 Task: In the Page Airportss.pptxselect the entire text, and change the font case to  'lower case'and apply the design theme 'retrospect'and apply the transition crushand insert the  date and timewith color yellow
Action: Mouse moved to (20, 88)
Screenshot: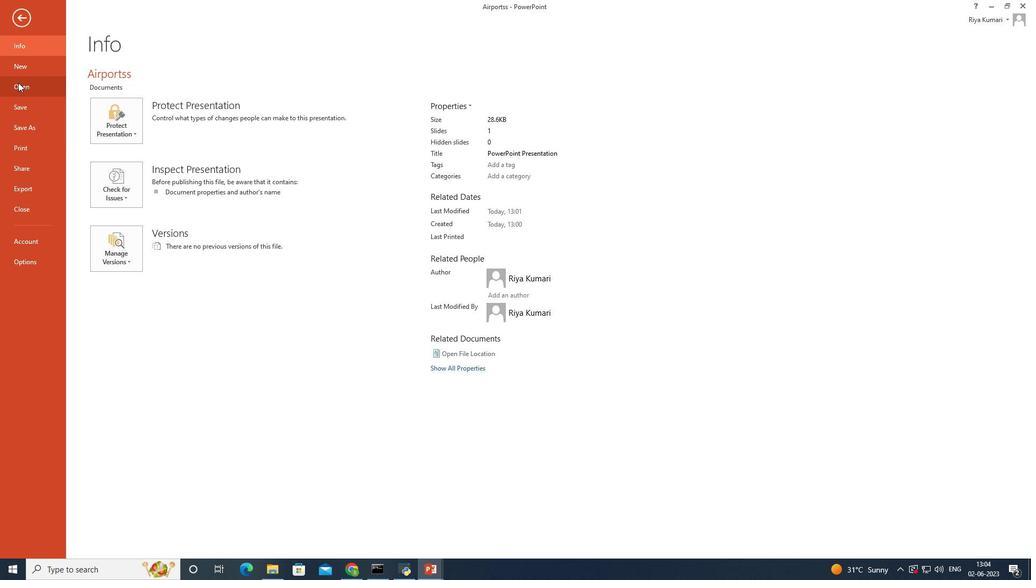 
Action: Mouse pressed left at (20, 88)
Screenshot: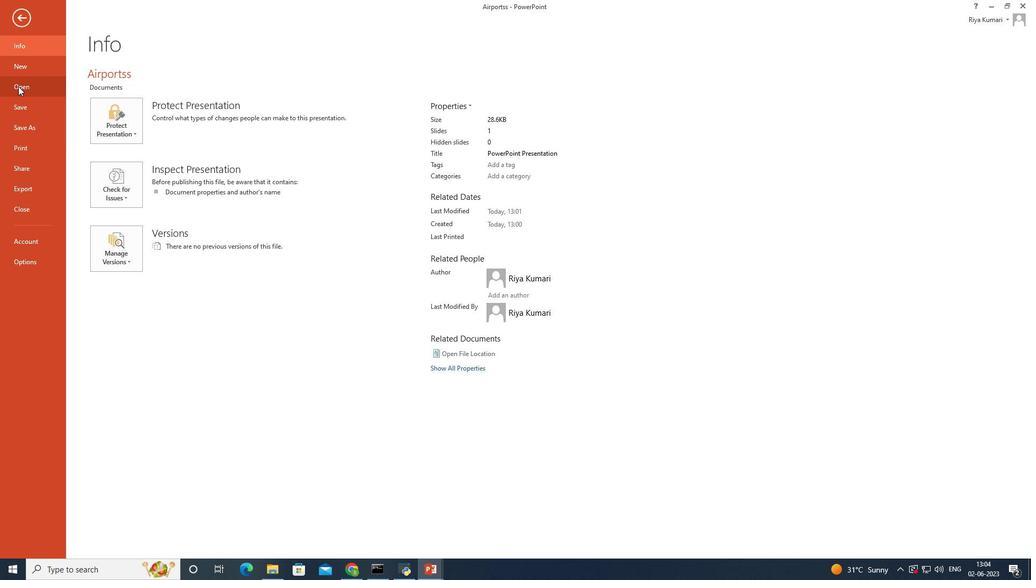 
Action: Mouse moved to (273, 111)
Screenshot: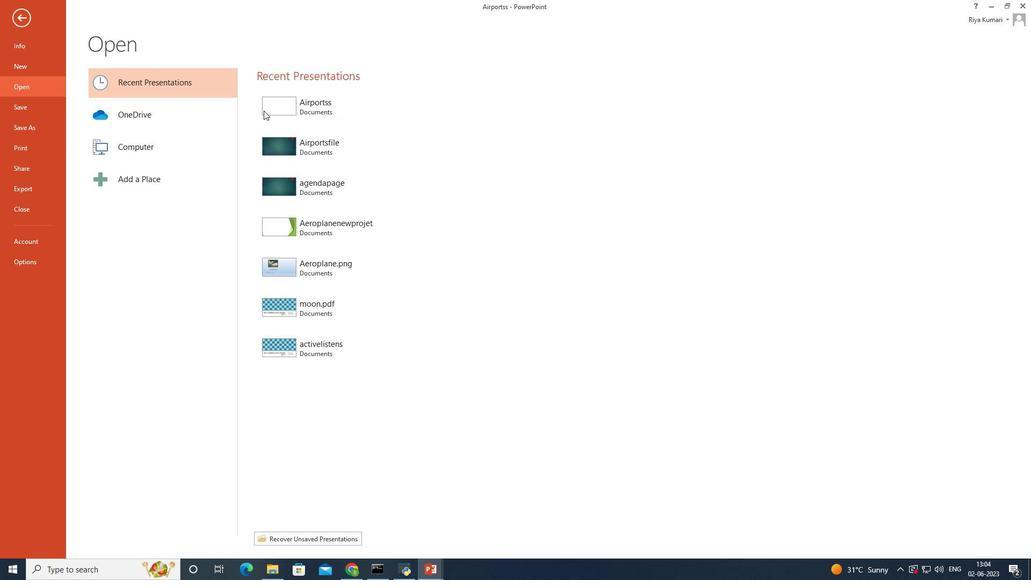 
Action: Mouse pressed left at (273, 111)
Screenshot: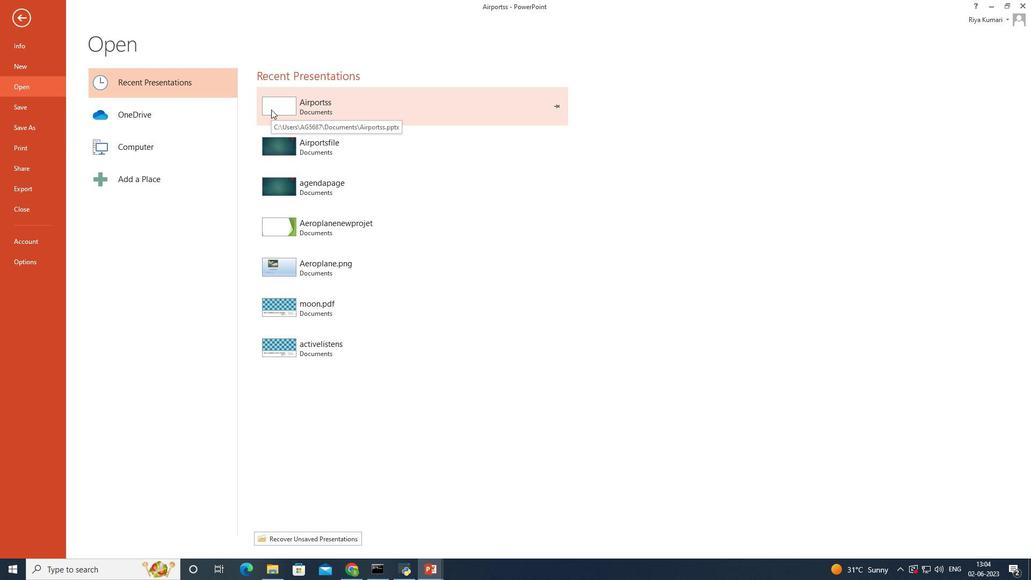 
Action: Mouse moved to (480, 353)
Screenshot: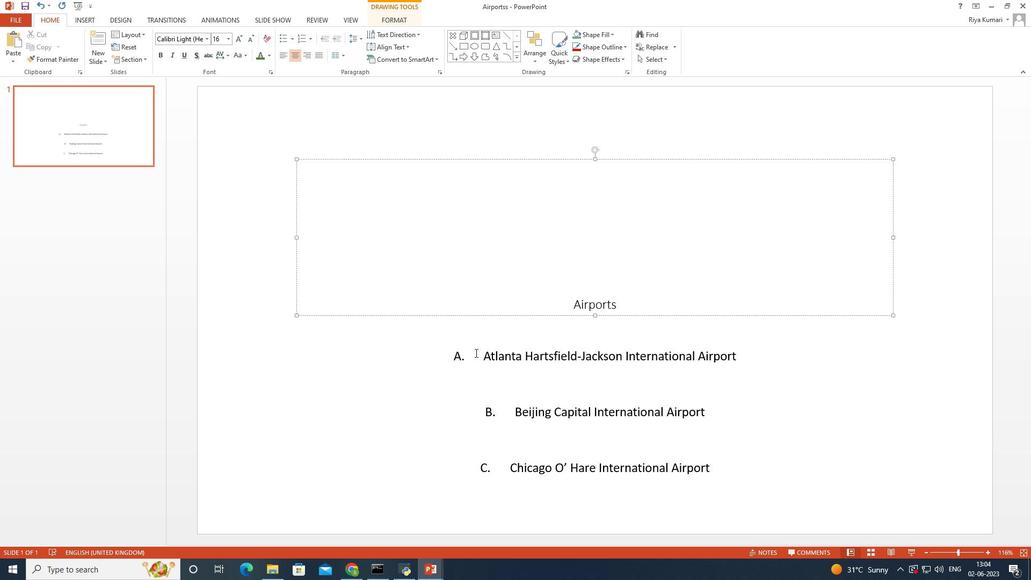
Action: Mouse pressed left at (480, 353)
Screenshot: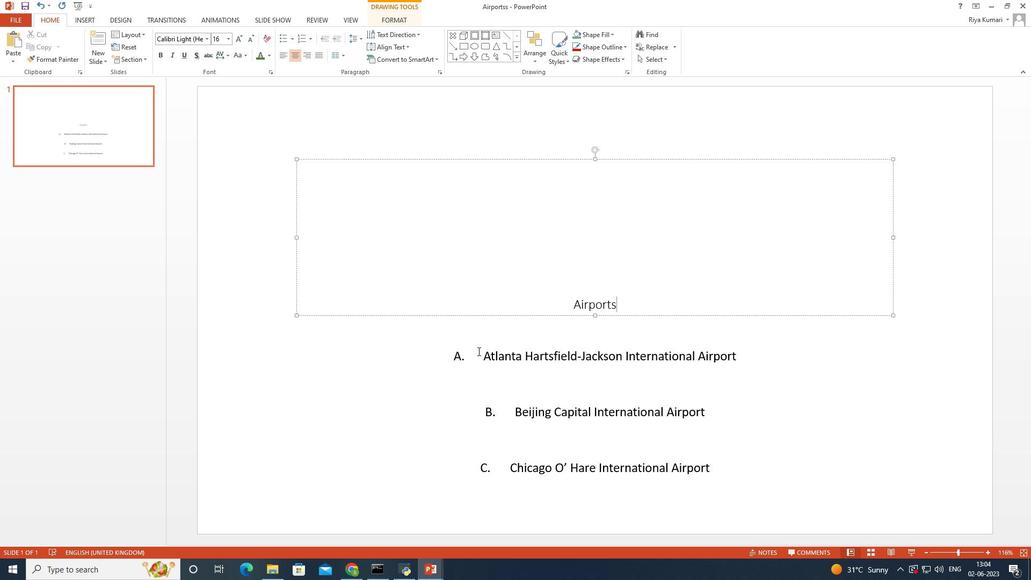 
Action: Mouse moved to (244, 59)
Screenshot: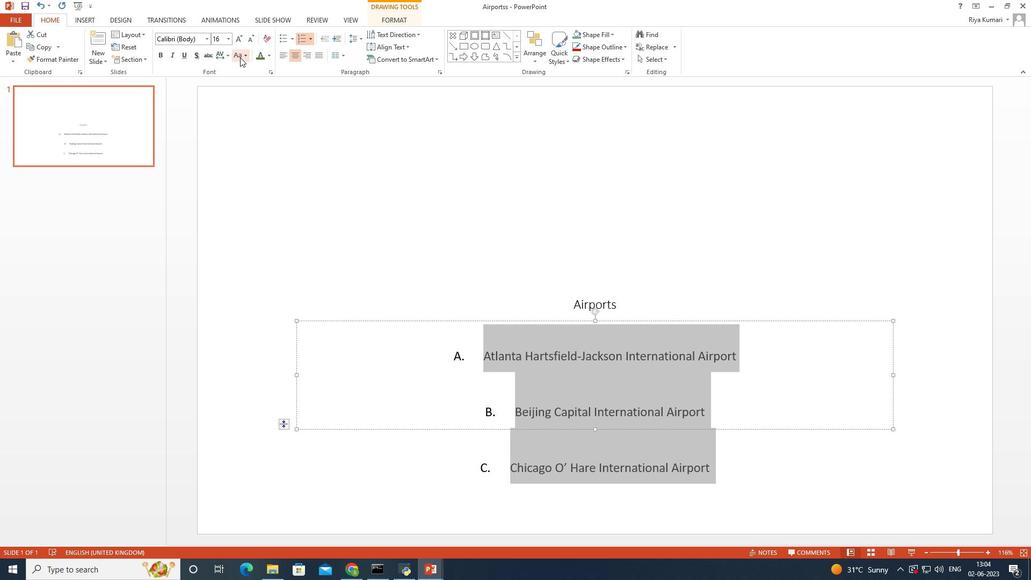 
Action: Mouse pressed left at (244, 59)
Screenshot: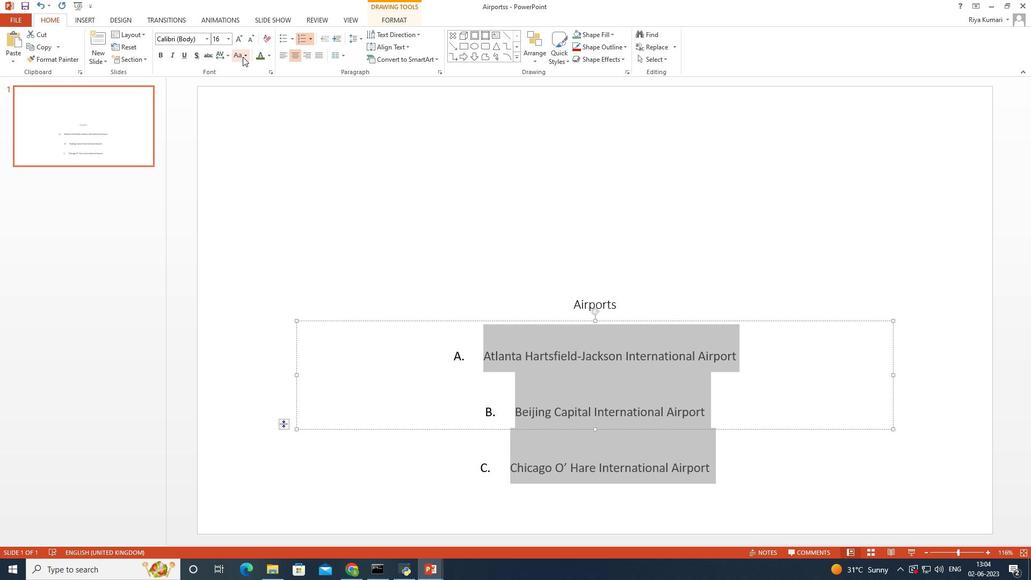 
Action: Mouse moved to (257, 86)
Screenshot: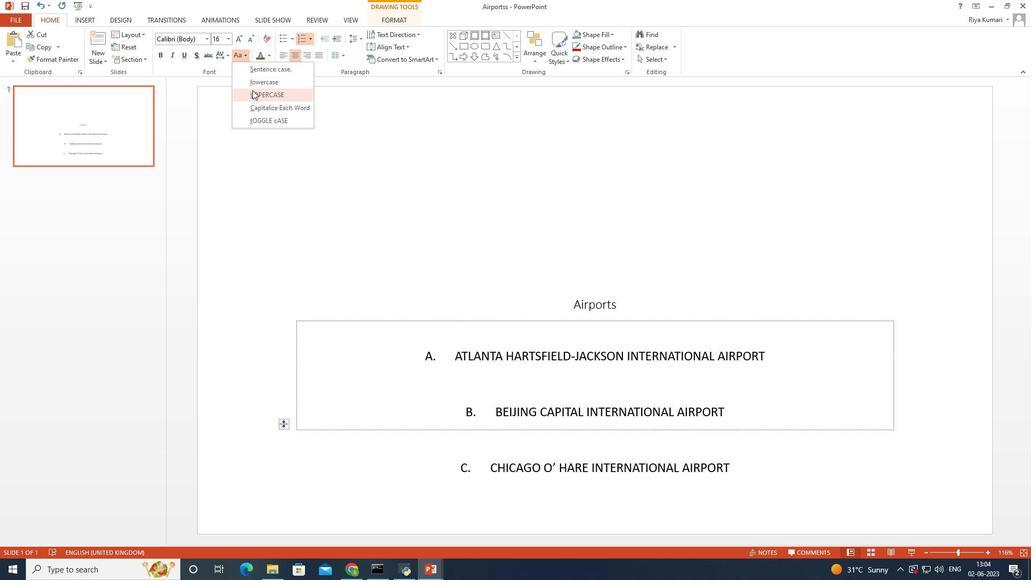 
Action: Mouse pressed left at (257, 86)
Screenshot: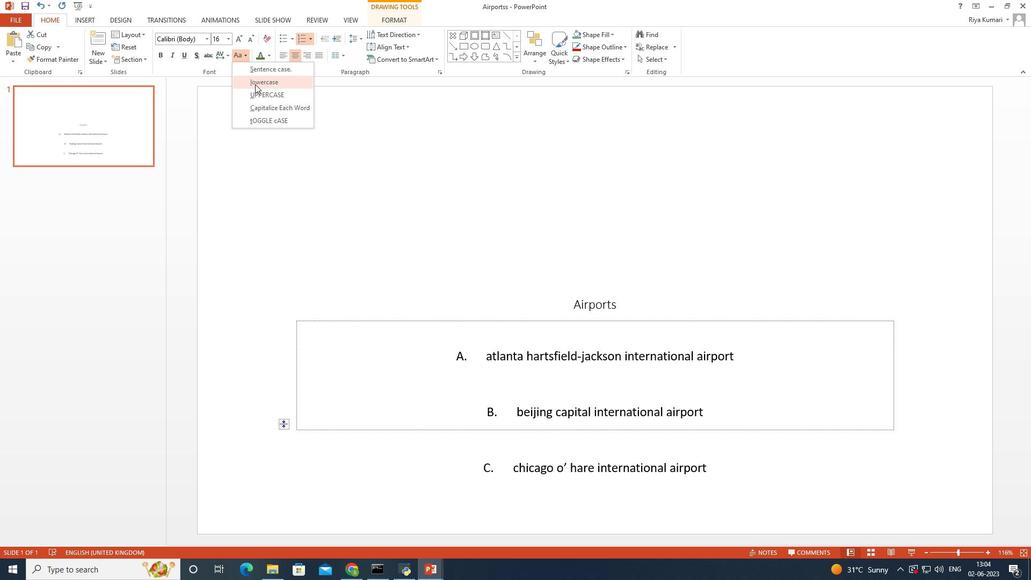 
Action: Mouse moved to (126, 21)
Screenshot: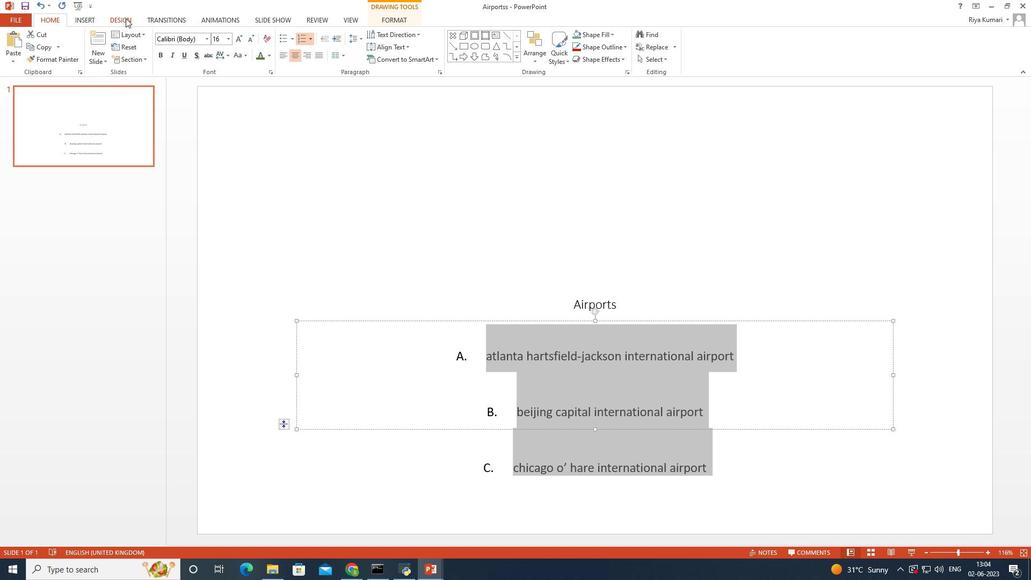 
Action: Mouse pressed left at (126, 21)
Screenshot: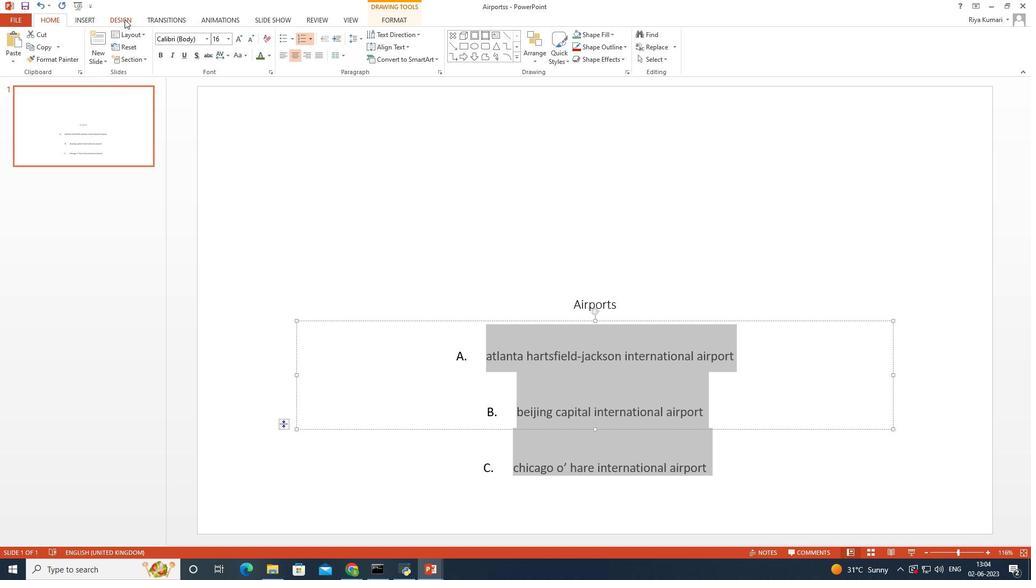 
Action: Mouse moved to (924, 58)
Screenshot: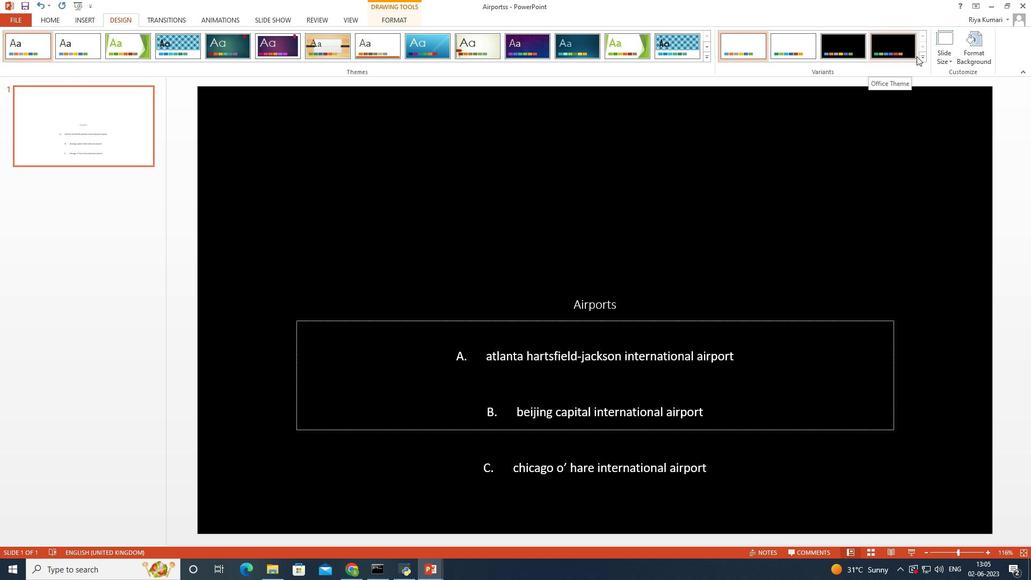 
Action: Mouse pressed left at (924, 58)
Screenshot: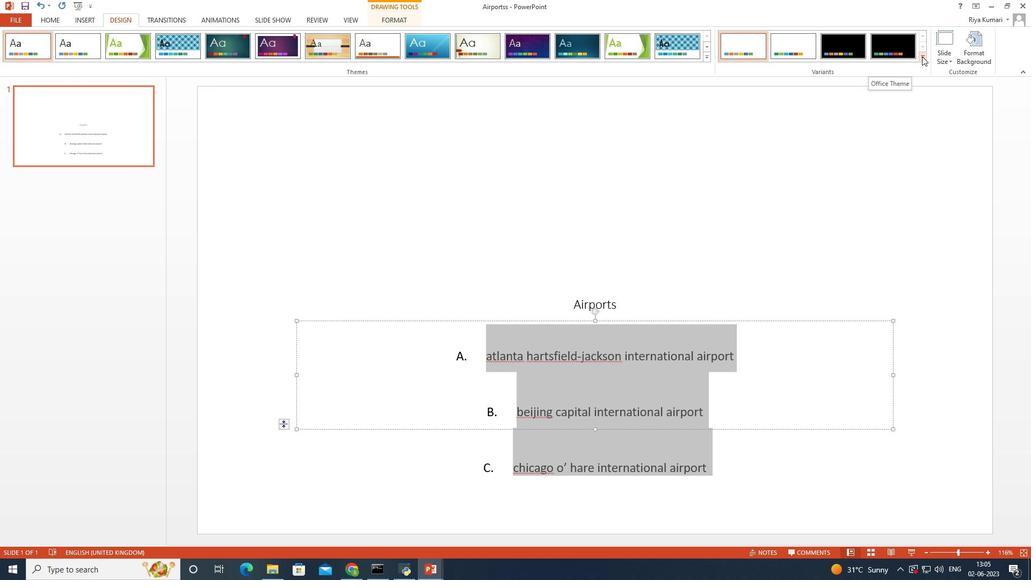 
Action: Mouse moved to (128, 54)
Screenshot: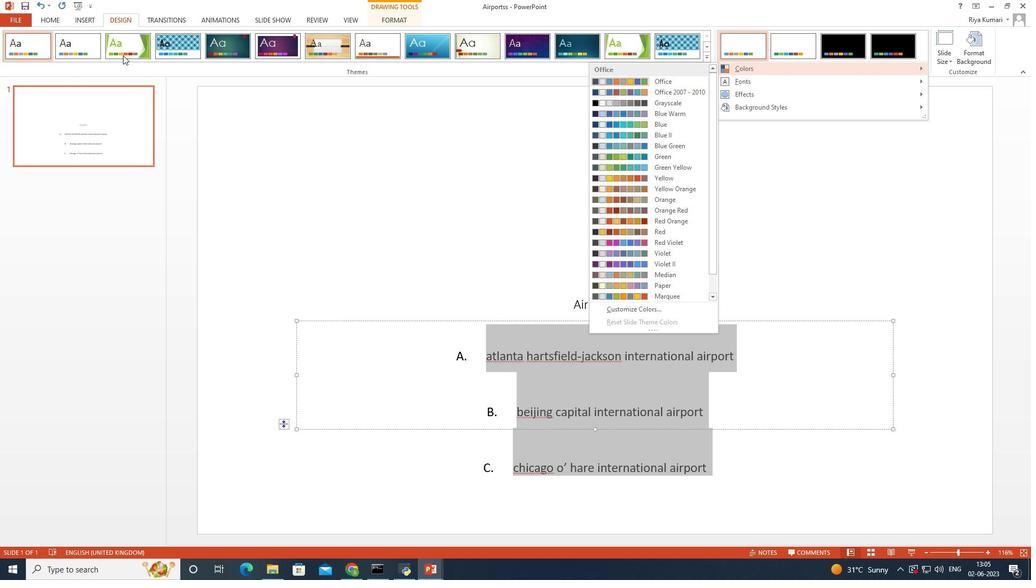 
Action: Mouse pressed left at (128, 54)
Screenshot: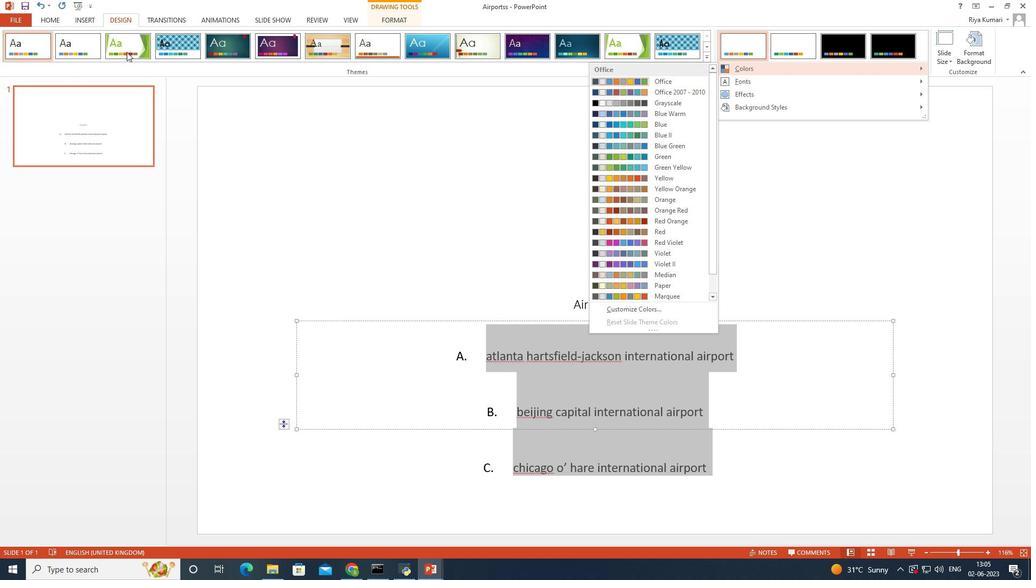 
Action: Mouse moved to (925, 57)
Screenshot: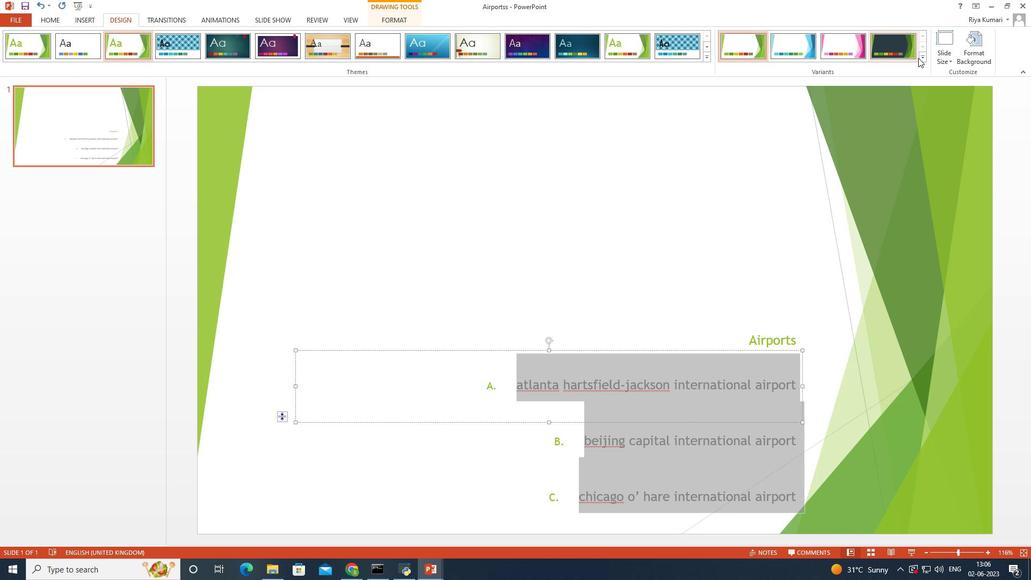 
Action: Mouse pressed left at (925, 57)
Screenshot: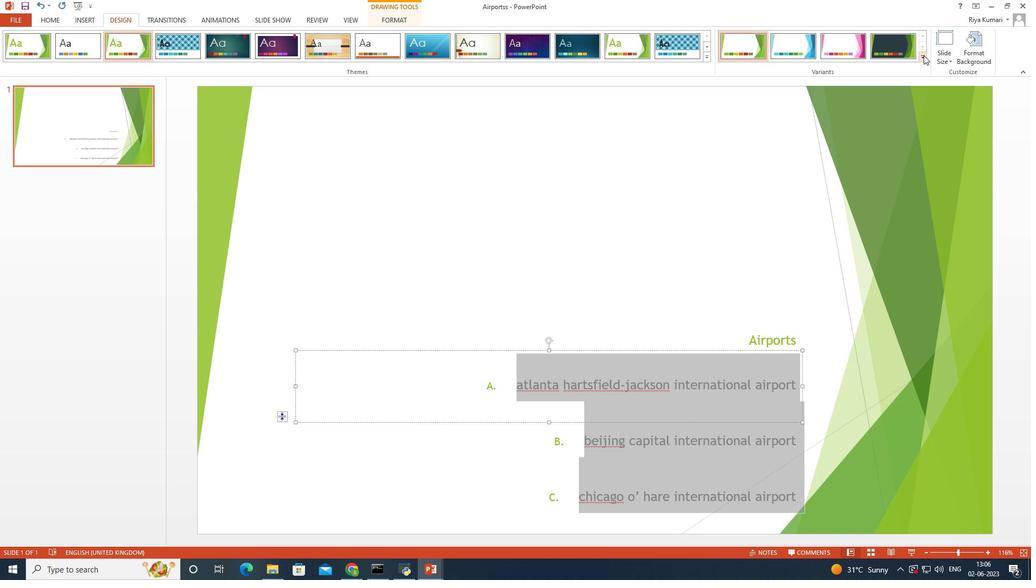 
Action: Mouse moved to (681, 130)
Screenshot: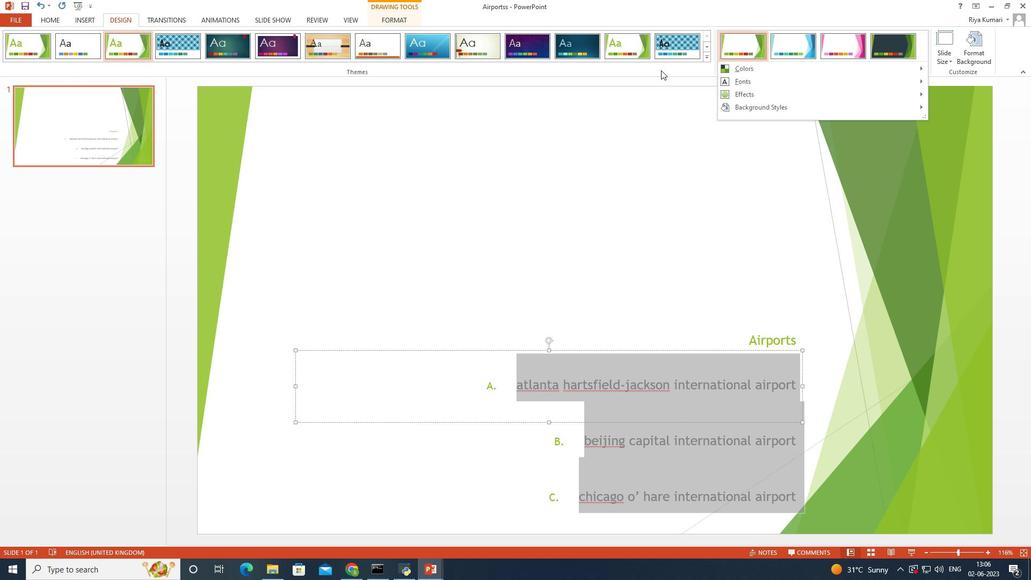 
Action: Mouse pressed left at (681, 130)
Screenshot: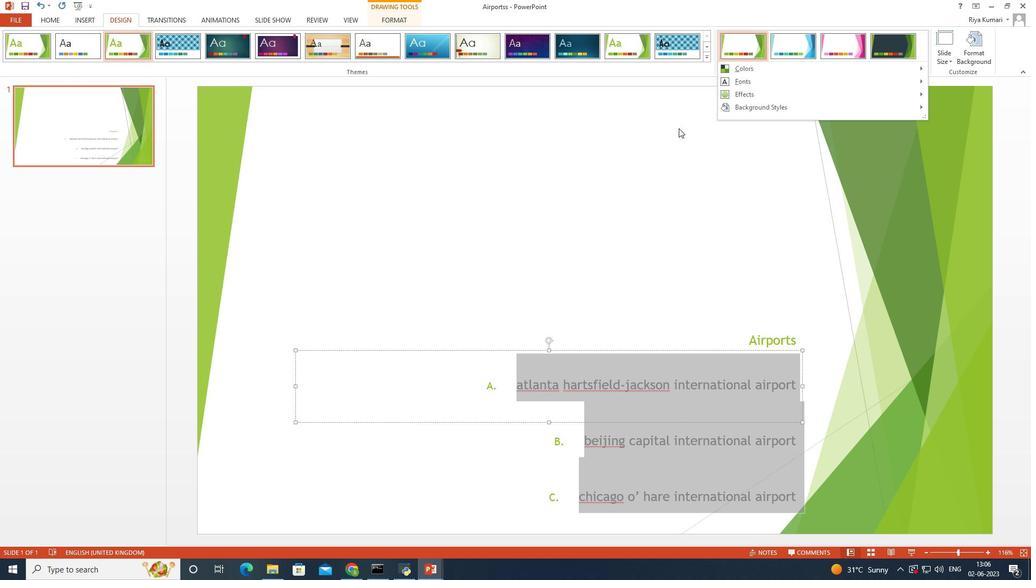 
Action: Mouse moved to (389, 55)
Screenshot: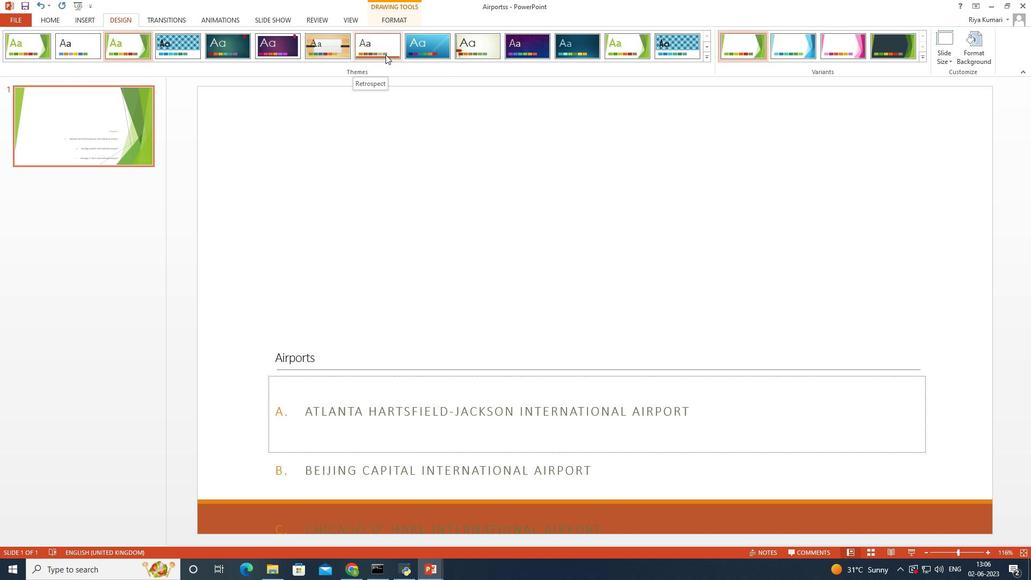 
Action: Mouse pressed left at (389, 55)
Screenshot: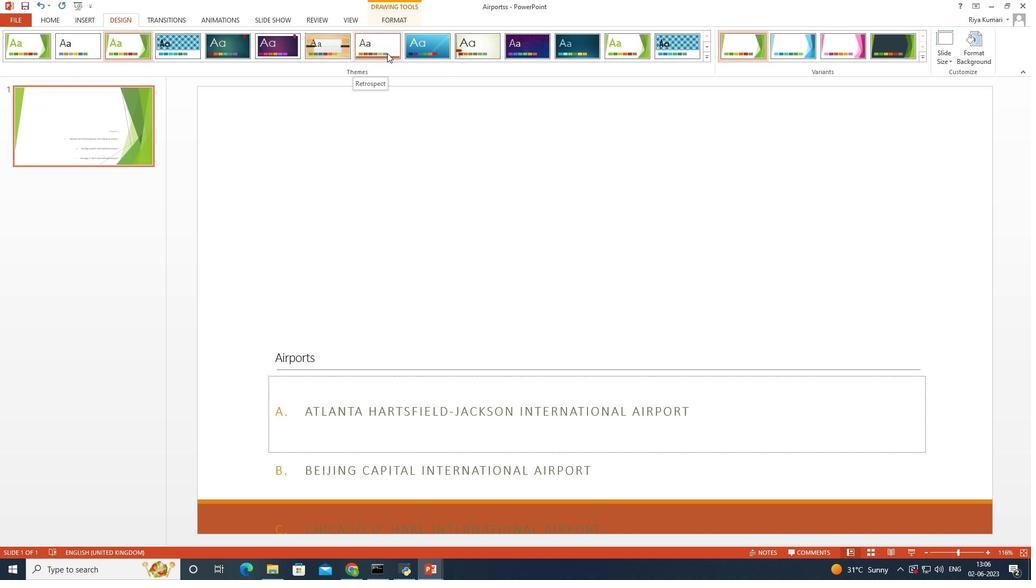 
Action: Mouse moved to (174, 18)
Screenshot: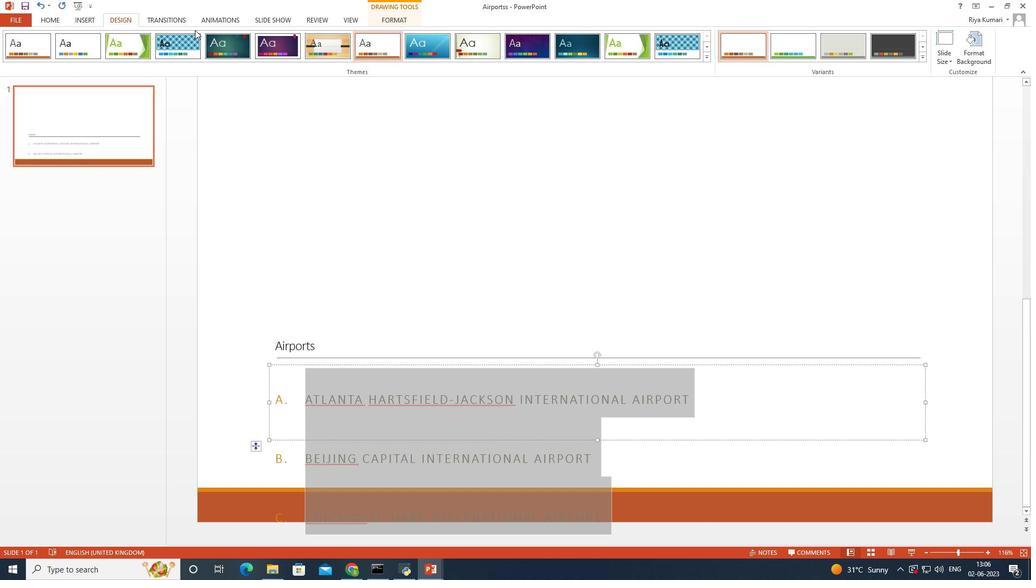 
Action: Mouse pressed left at (174, 18)
Screenshot: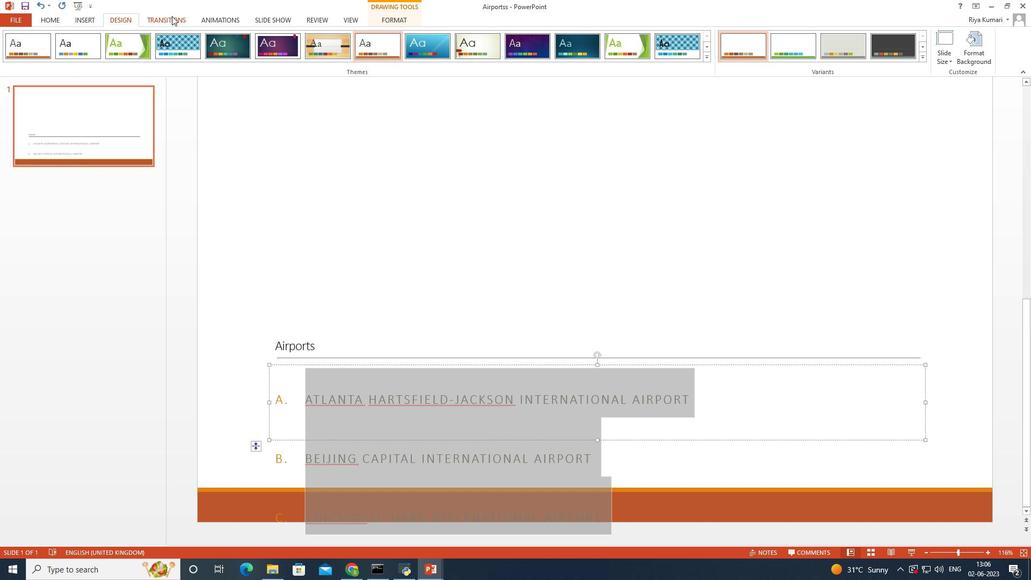 
Action: Mouse moved to (788, 59)
Screenshot: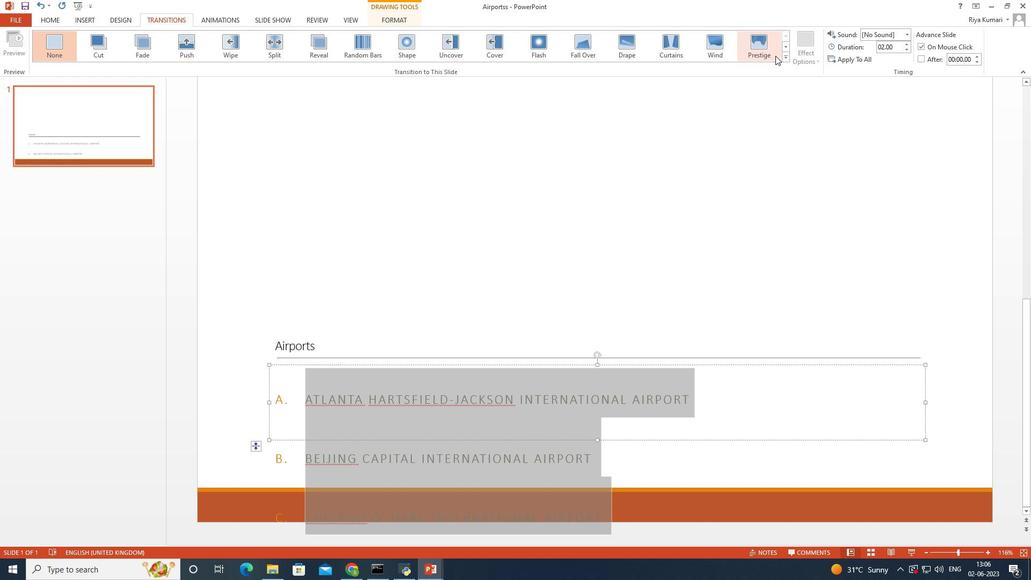 
Action: Mouse pressed left at (788, 59)
Screenshot: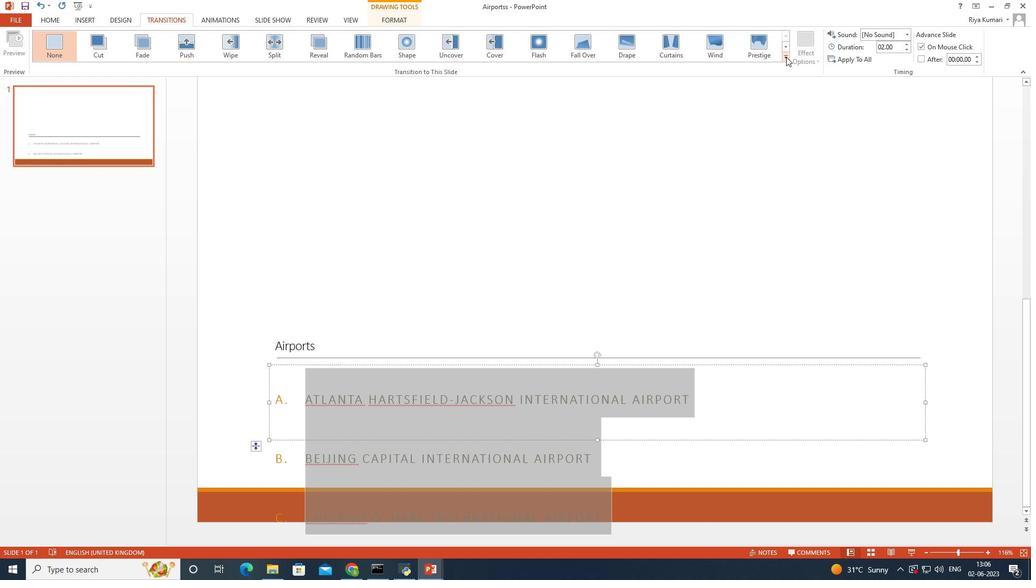 
Action: Mouse moved to (329, 105)
Screenshot: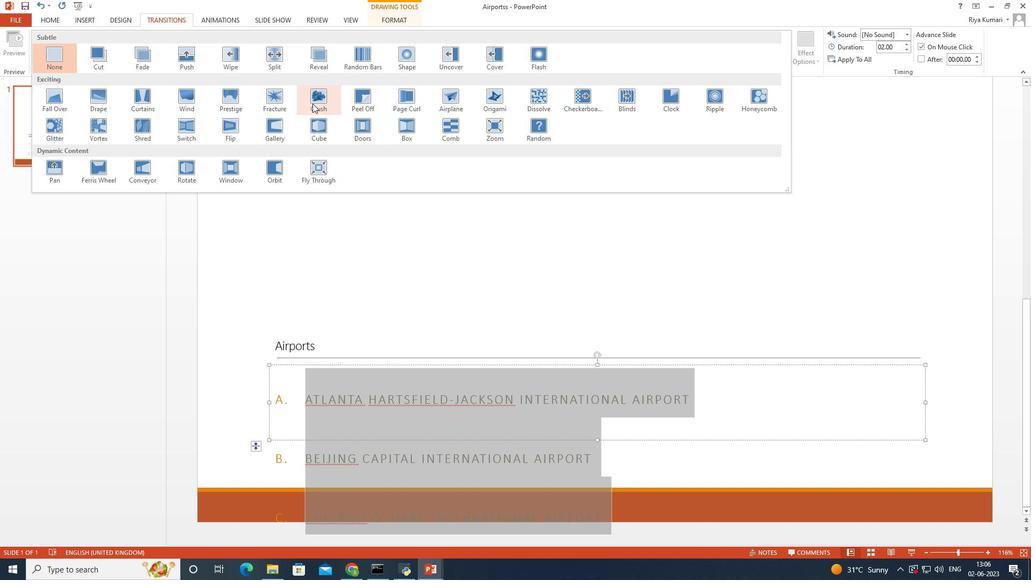 
Action: Mouse pressed left at (329, 105)
Screenshot: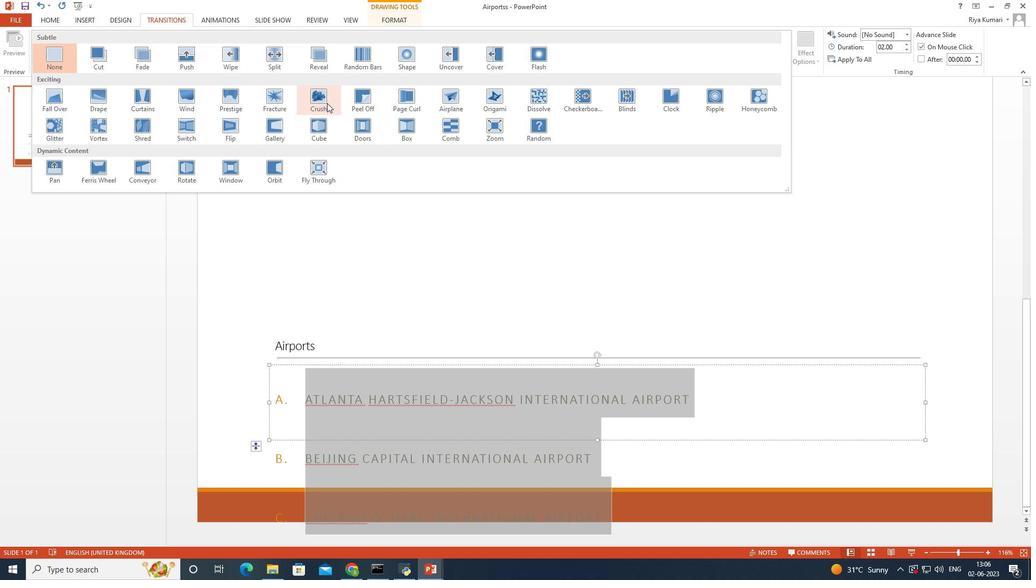 
Action: Mouse moved to (44, 22)
Screenshot: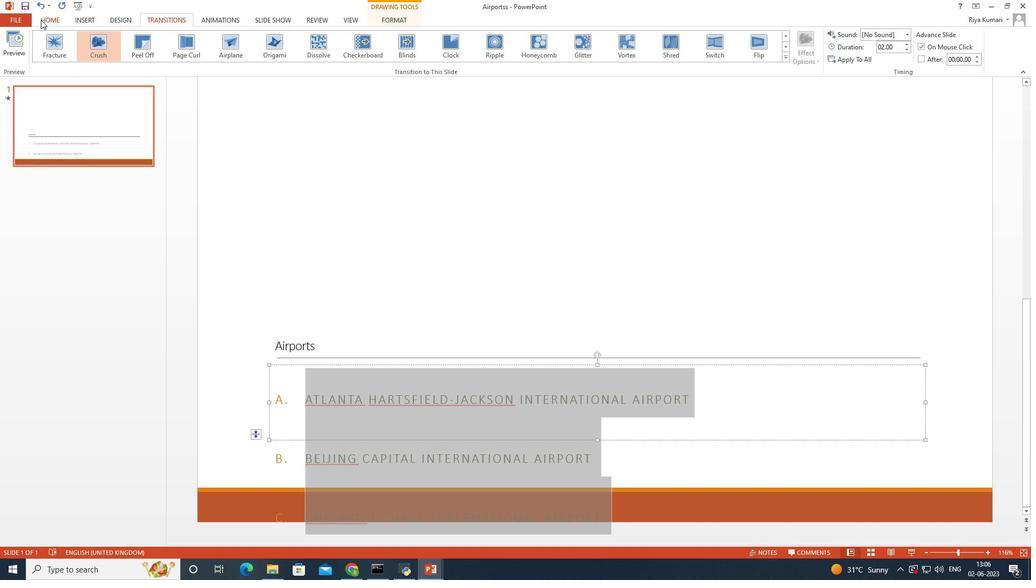 
Action: Mouse pressed left at (44, 22)
Screenshot: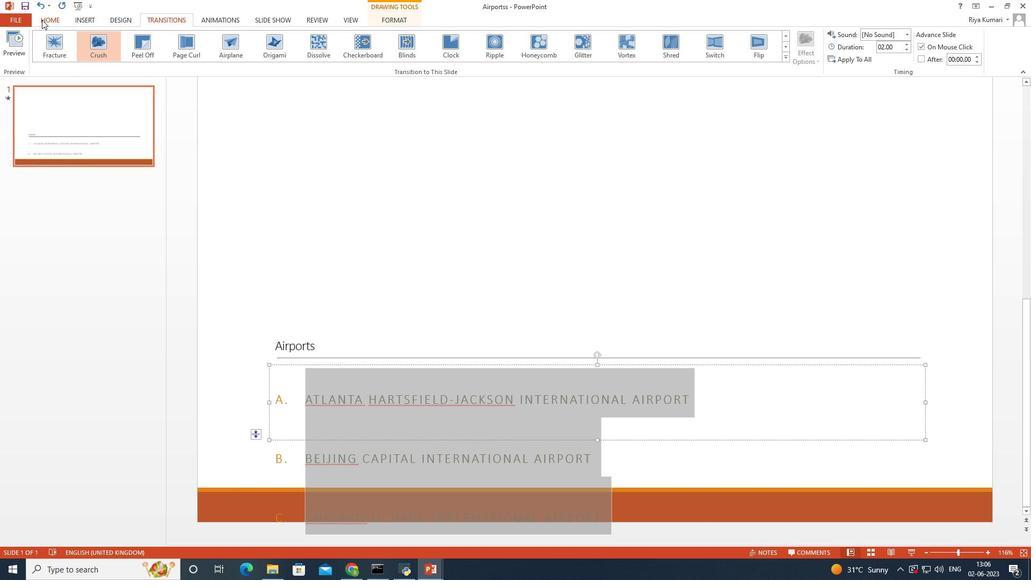
Action: Mouse moved to (76, 20)
Screenshot: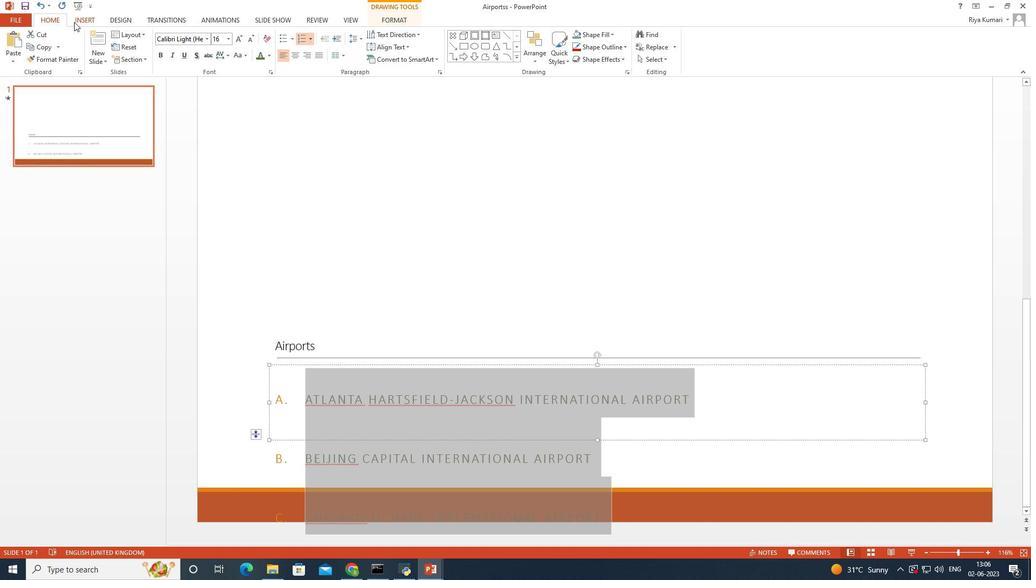 
Action: Mouse pressed left at (76, 20)
Screenshot: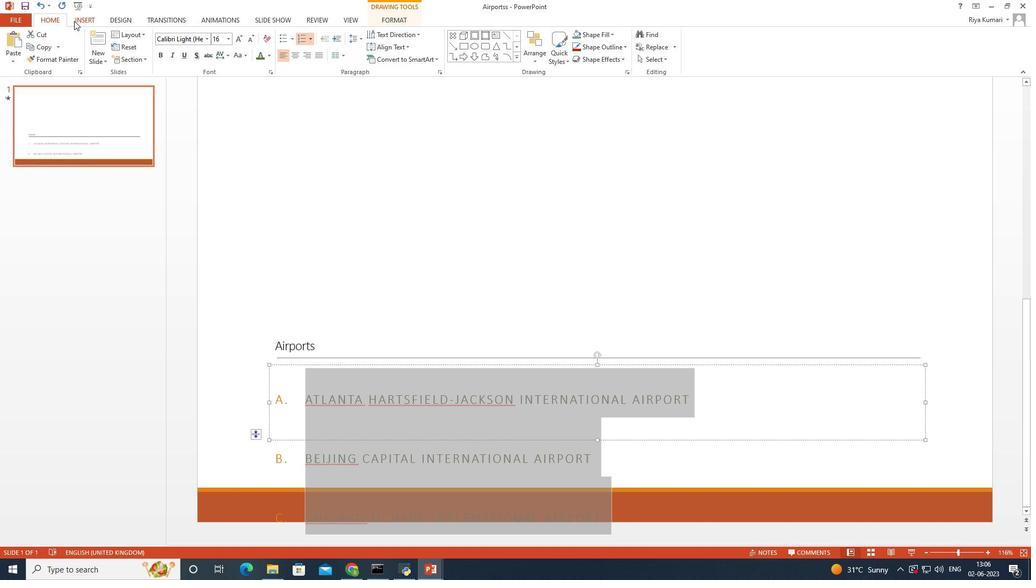 
Action: Mouse moved to (457, 40)
Screenshot: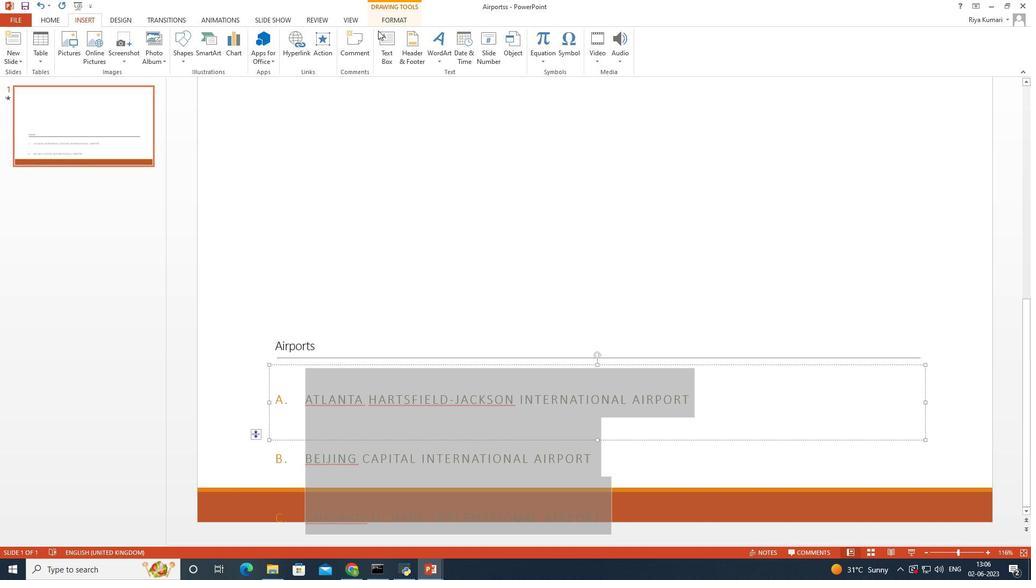 
Action: Mouse pressed left at (457, 40)
Screenshot: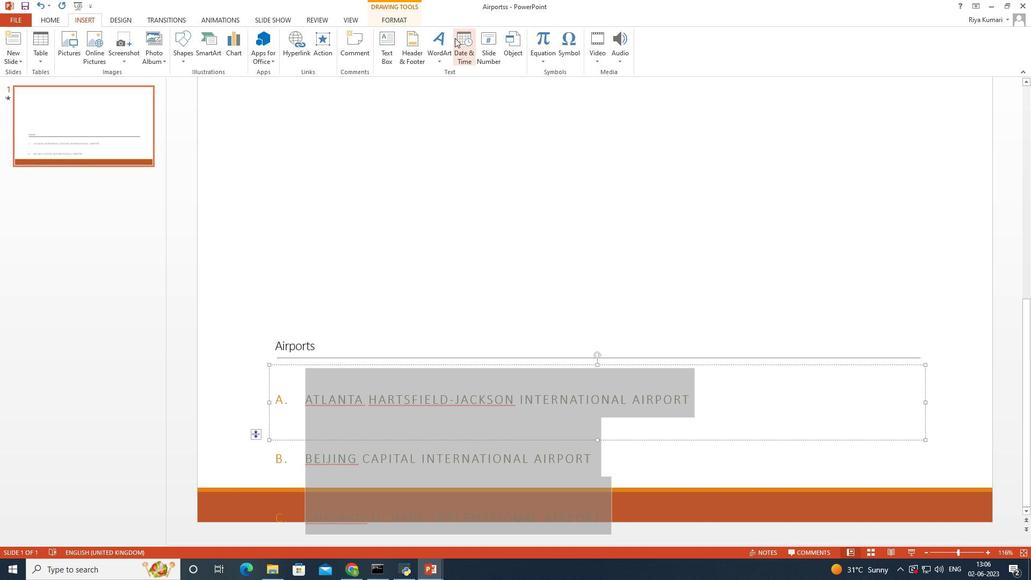 
Action: Mouse moved to (435, 244)
Screenshot: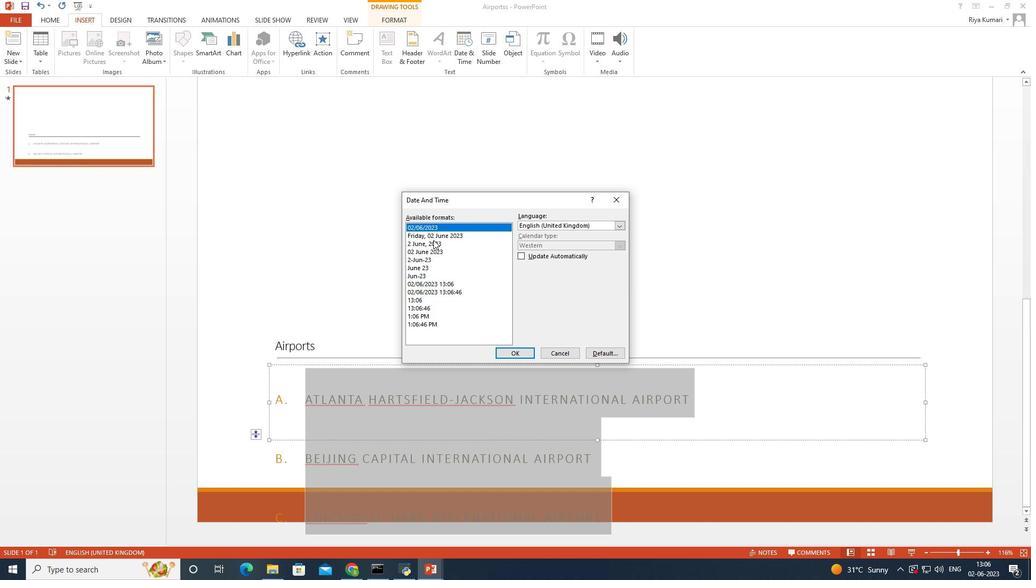 
Action: Mouse pressed left at (435, 244)
Screenshot: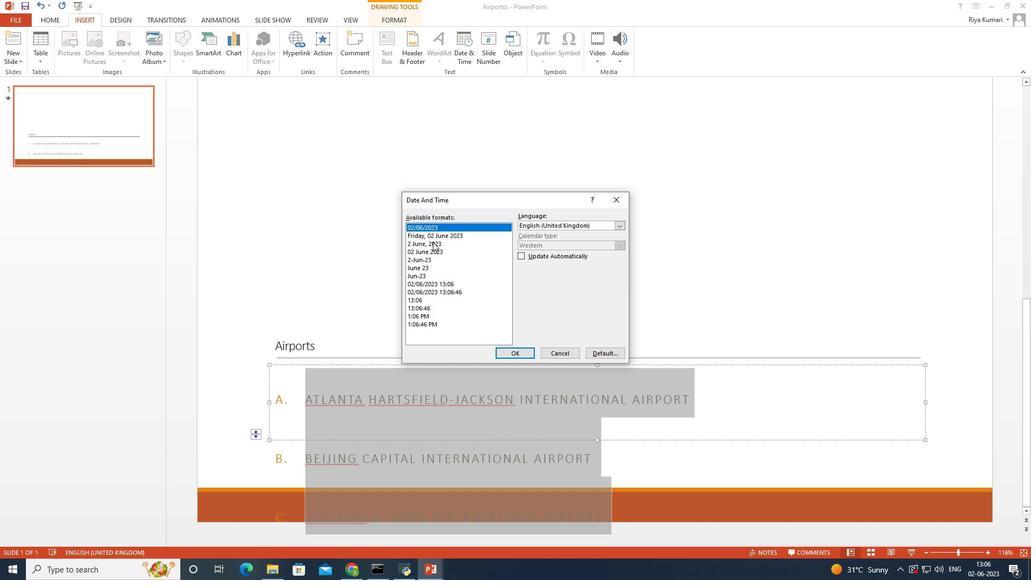 
Action: Mouse moved to (418, 301)
Screenshot: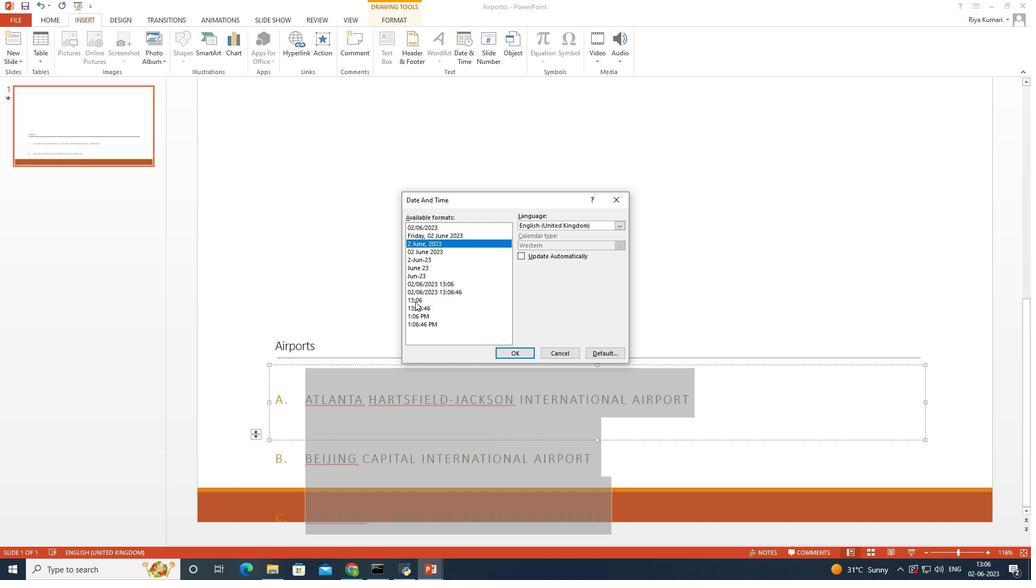 
Action: Mouse pressed left at (418, 301)
Screenshot: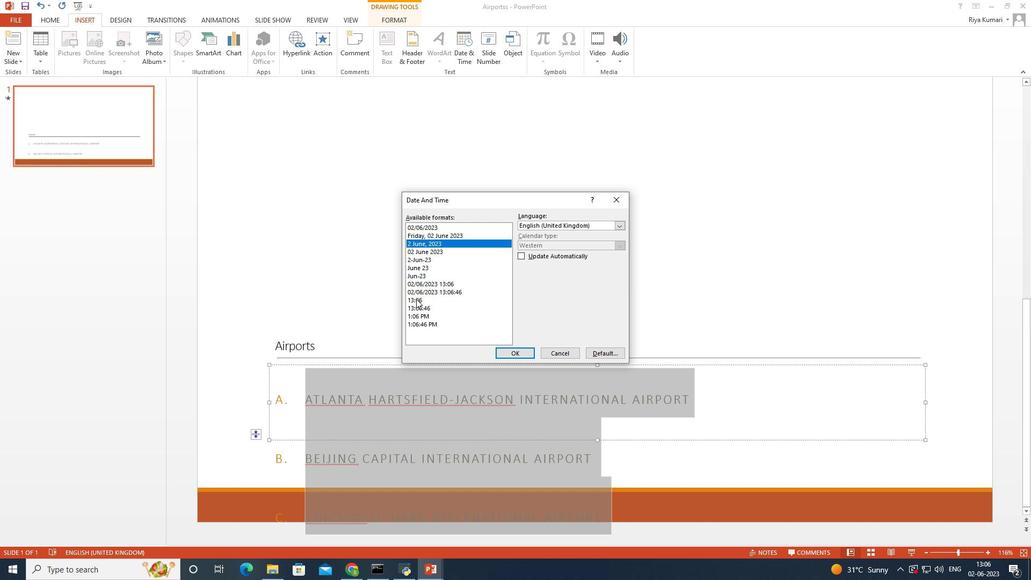 
Action: Mouse moved to (427, 245)
Screenshot: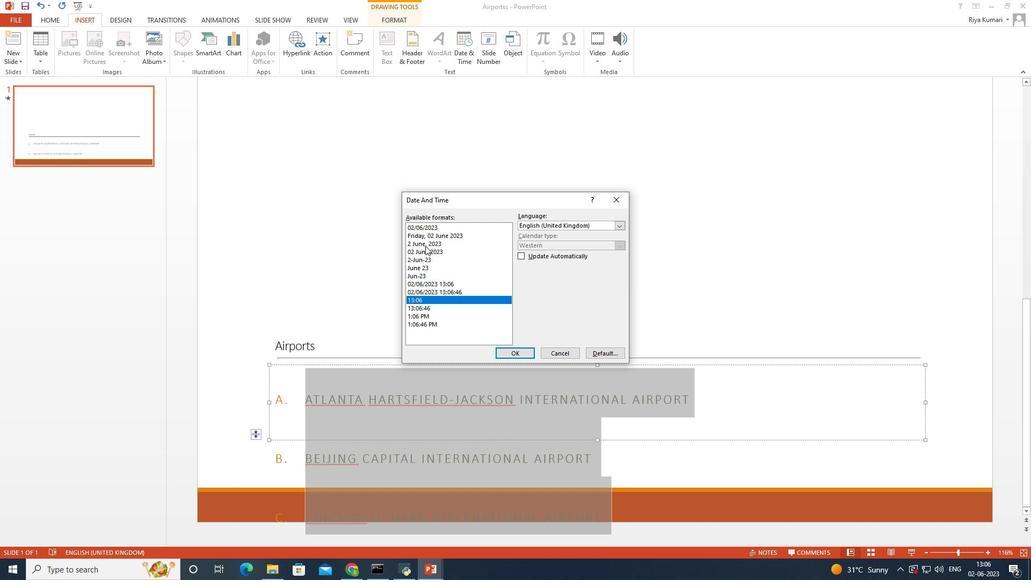 
Action: Mouse pressed left at (427, 245)
Screenshot: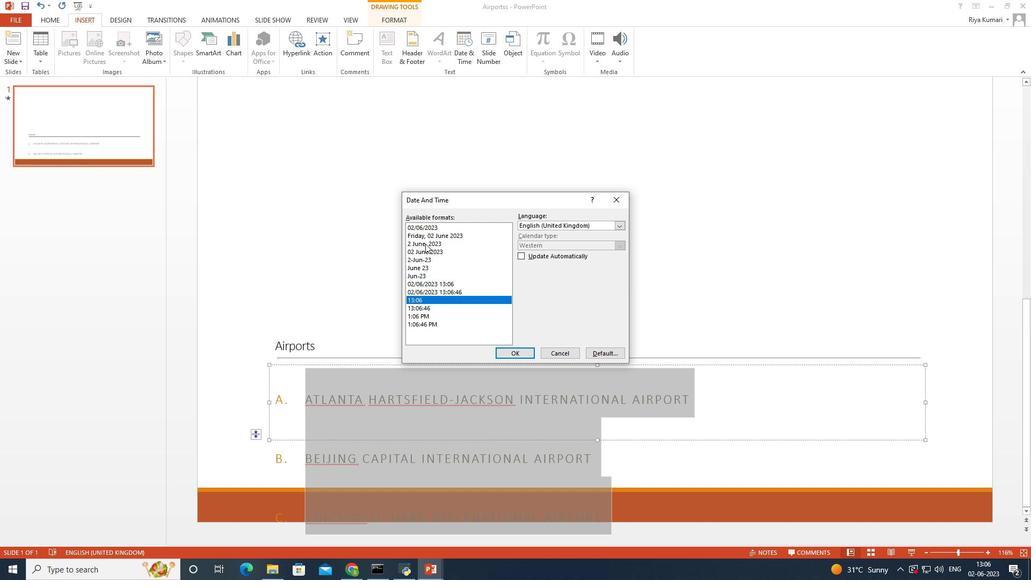 
Action: Mouse moved to (510, 350)
Screenshot: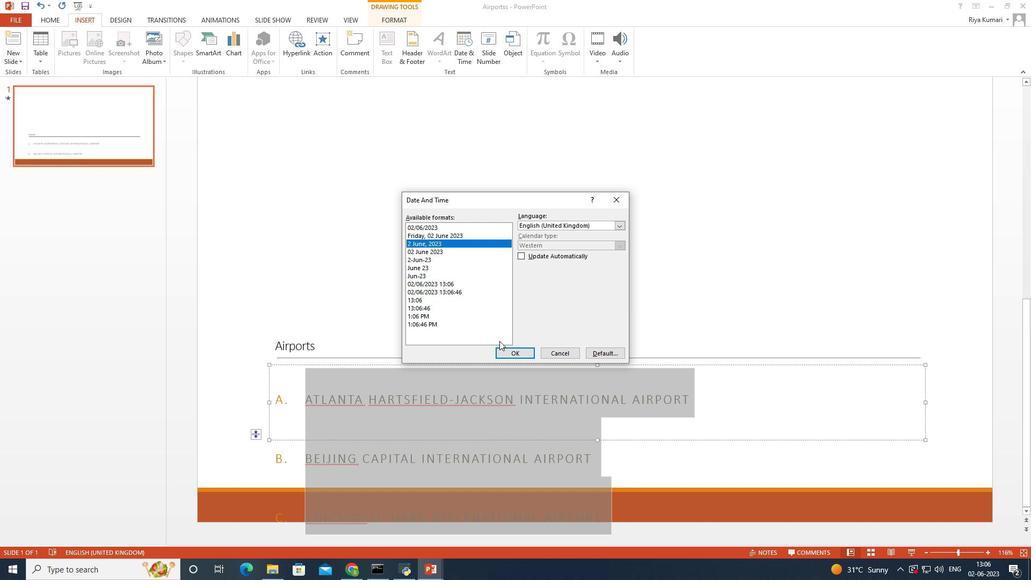 
Action: Mouse pressed left at (510, 350)
Screenshot: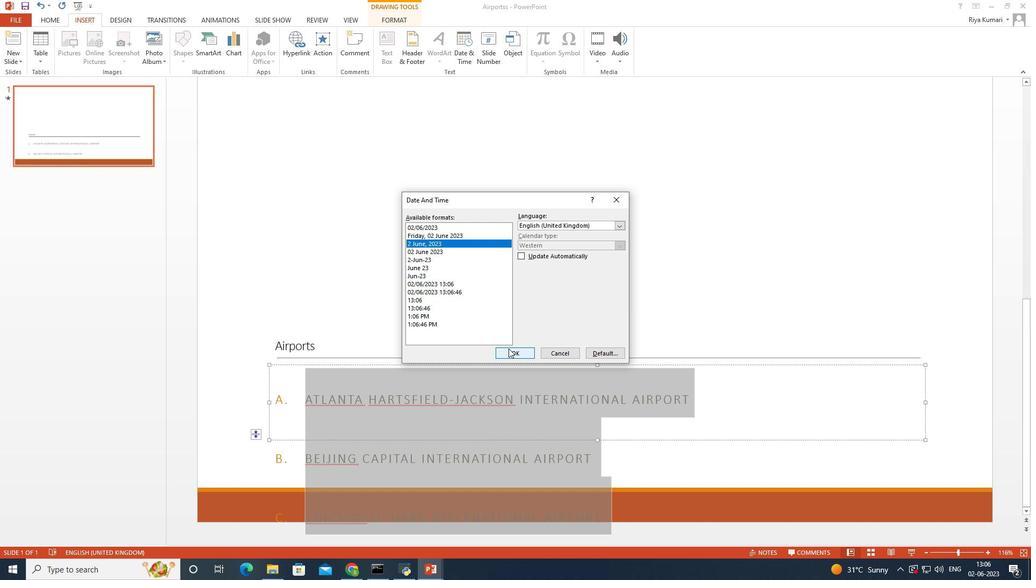 
Action: Mouse moved to (471, 58)
Screenshot: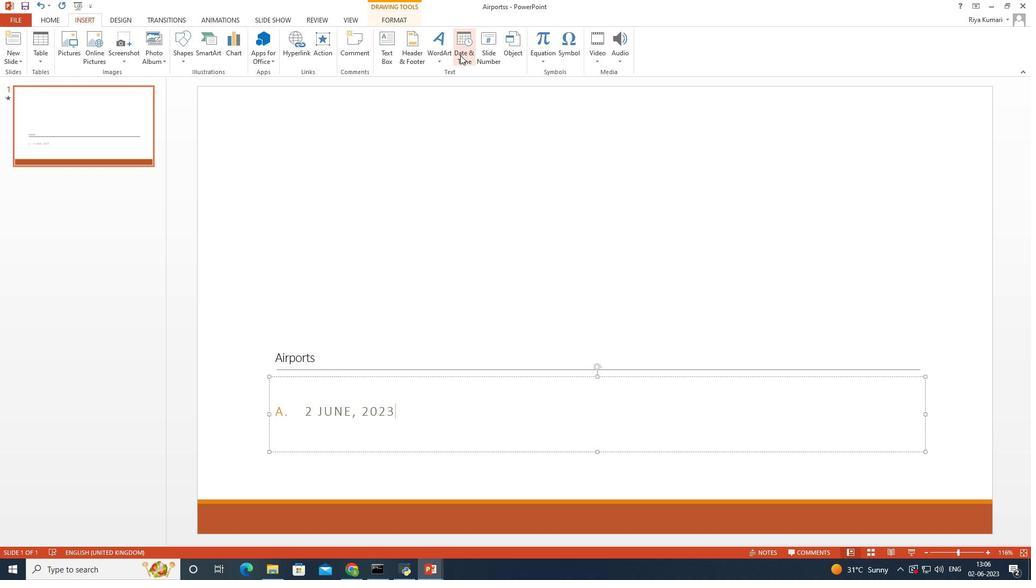 
Action: Mouse pressed left at (471, 58)
Screenshot: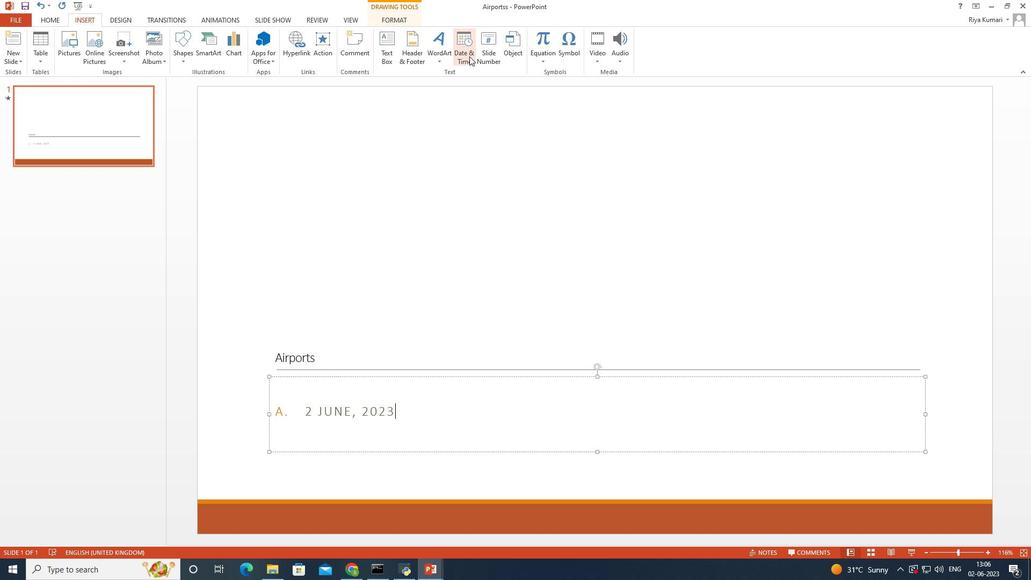 
Action: Mouse moved to (420, 302)
Screenshot: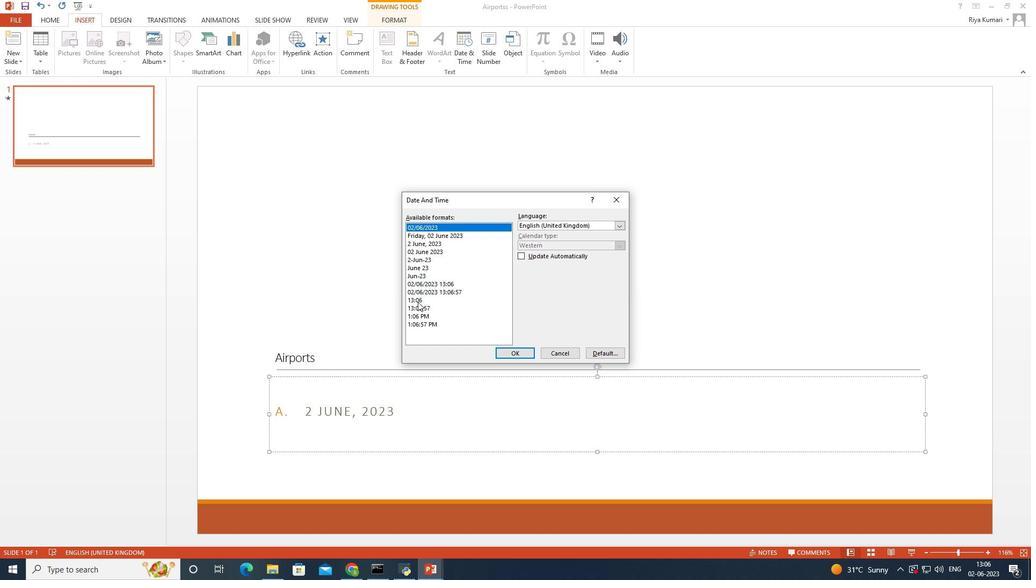 
Action: Mouse pressed left at (420, 302)
Screenshot: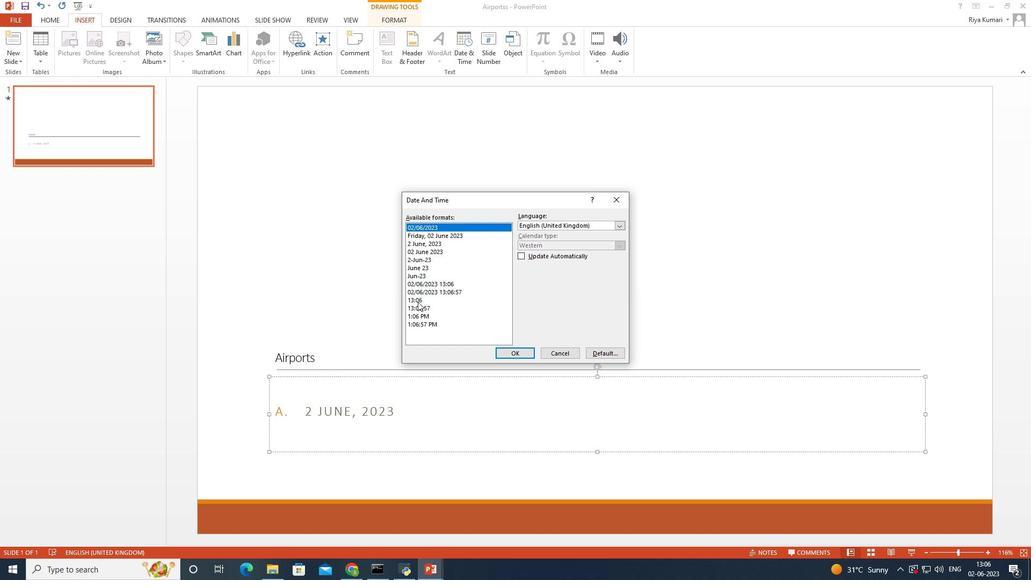 
Action: Mouse moved to (507, 351)
Screenshot: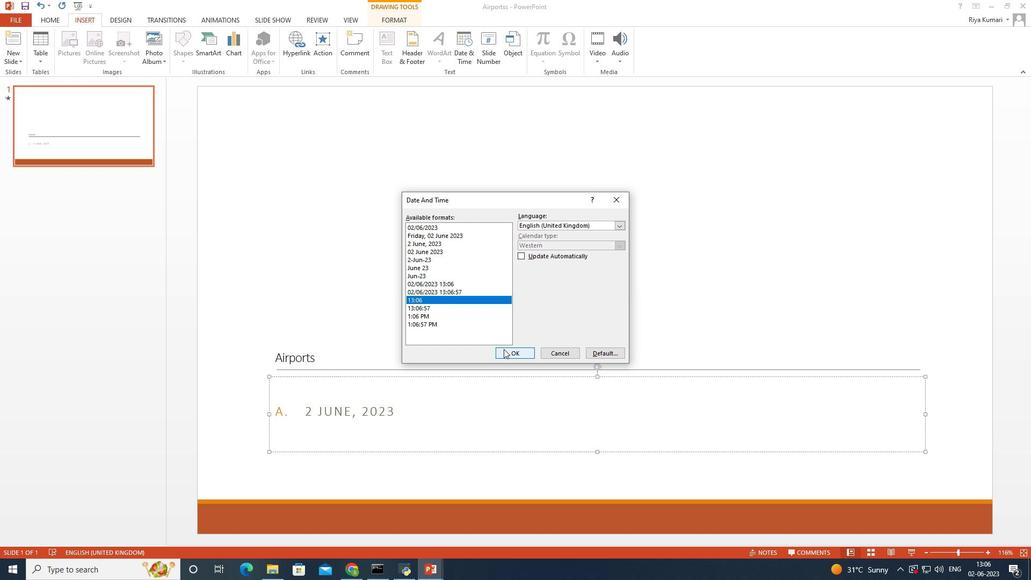 
Action: Mouse pressed left at (507, 351)
Screenshot: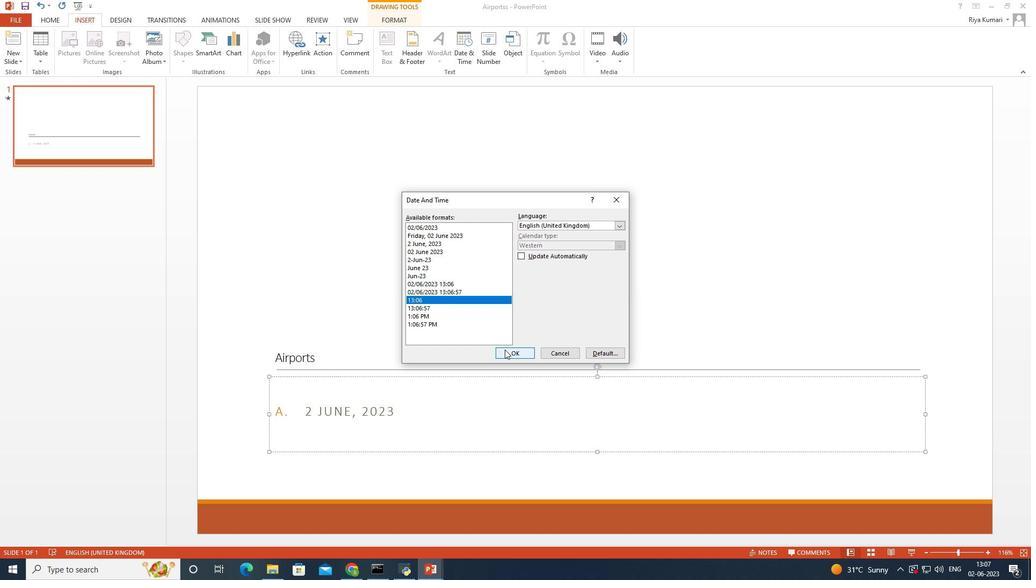 
Action: Mouse moved to (395, 410)
Screenshot: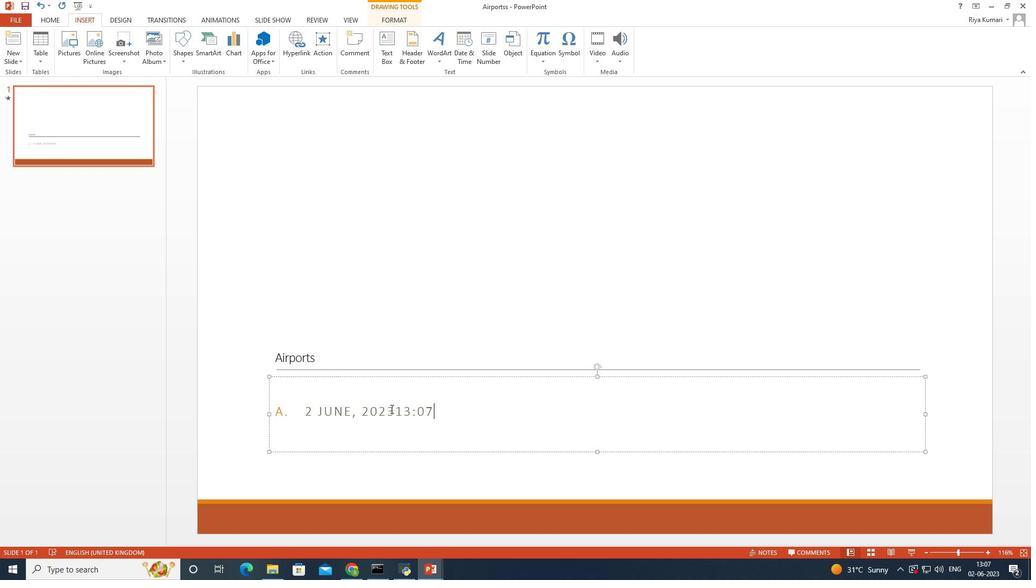 
Action: Mouse pressed left at (395, 410)
Screenshot: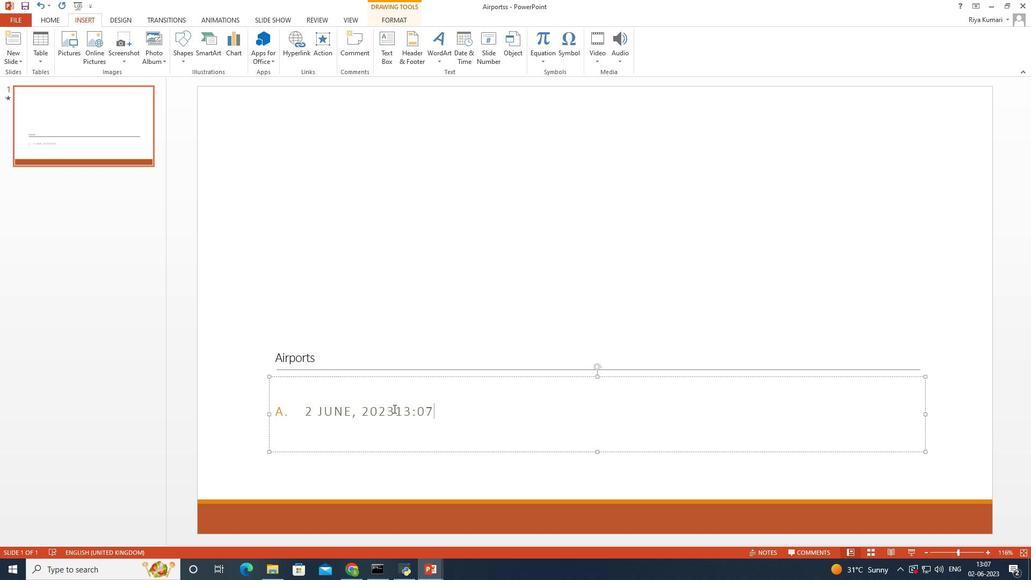 
Action: Mouse moved to (409, 409)
Screenshot: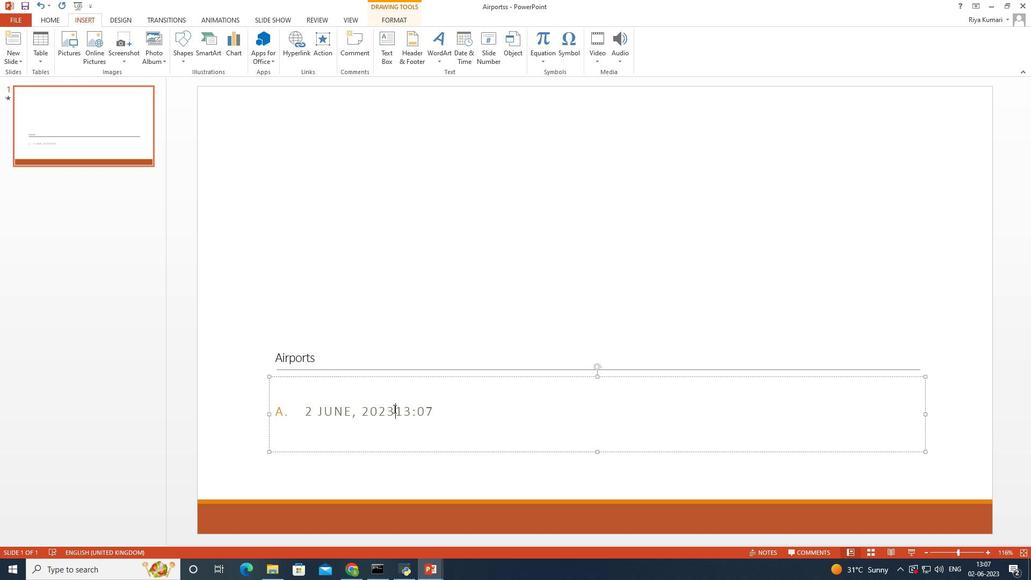 
Action: Key pressed <Key.space>
Screenshot: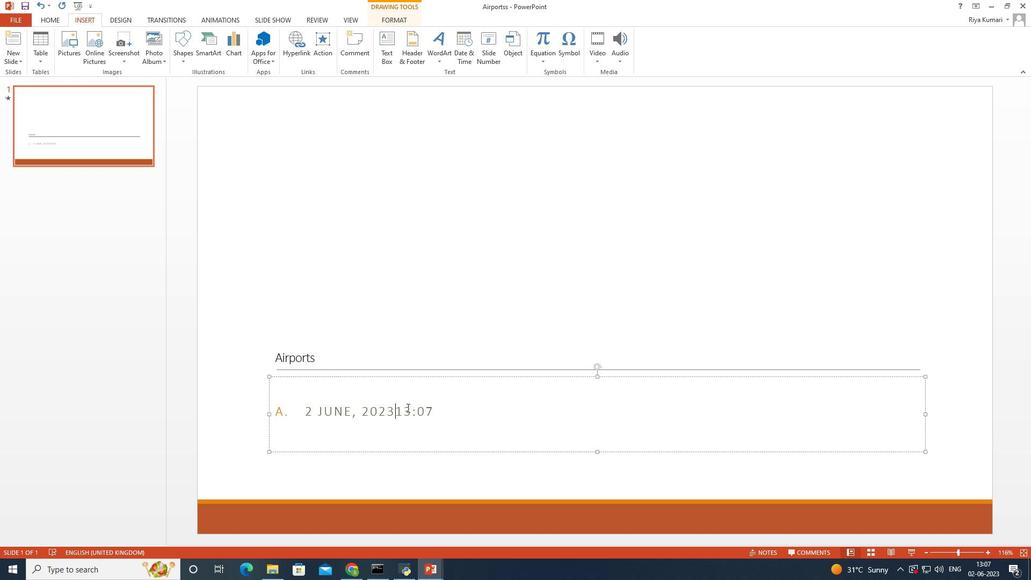
Action: Mouse moved to (409, 406)
Screenshot: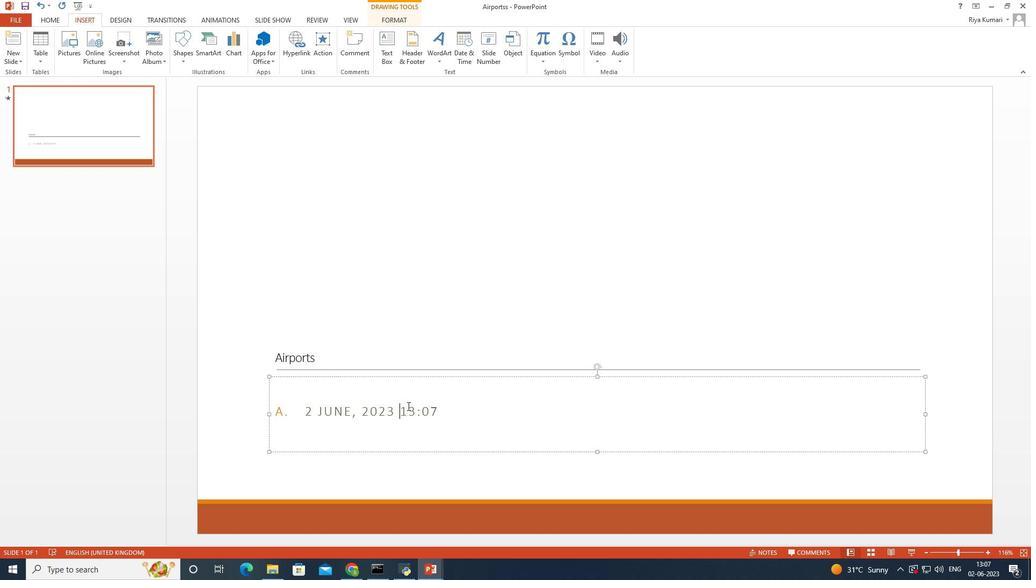 
Action: Key pressed <Key.space>
Screenshot: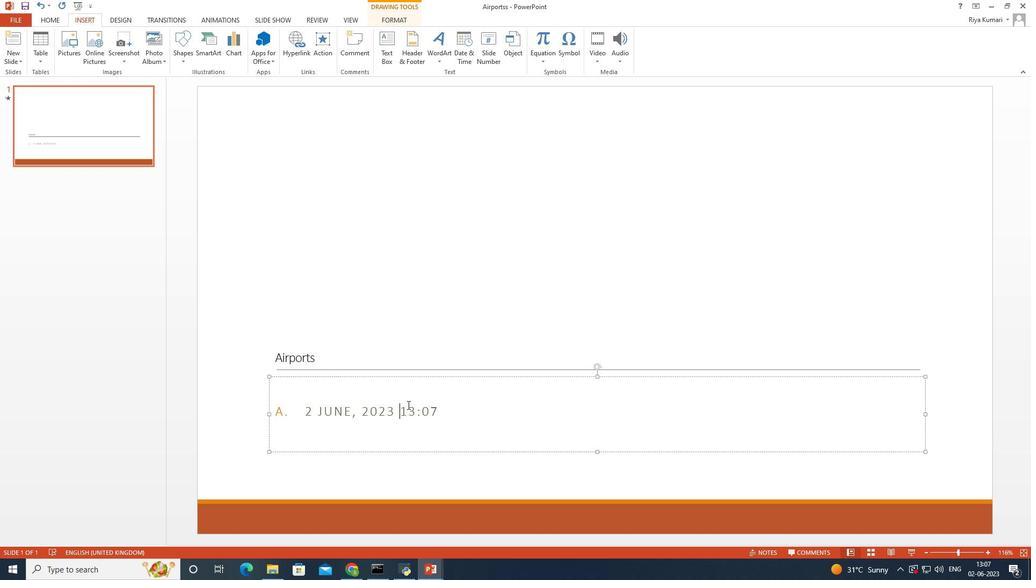 
Action: Mouse moved to (410, 406)
Screenshot: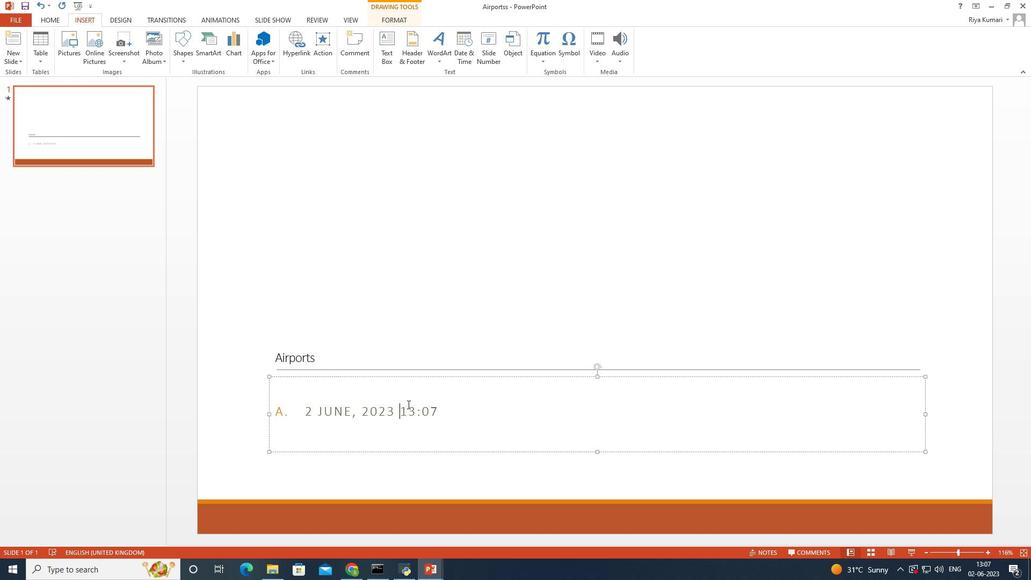 
Action: Key pressed <Key.space>
Screenshot: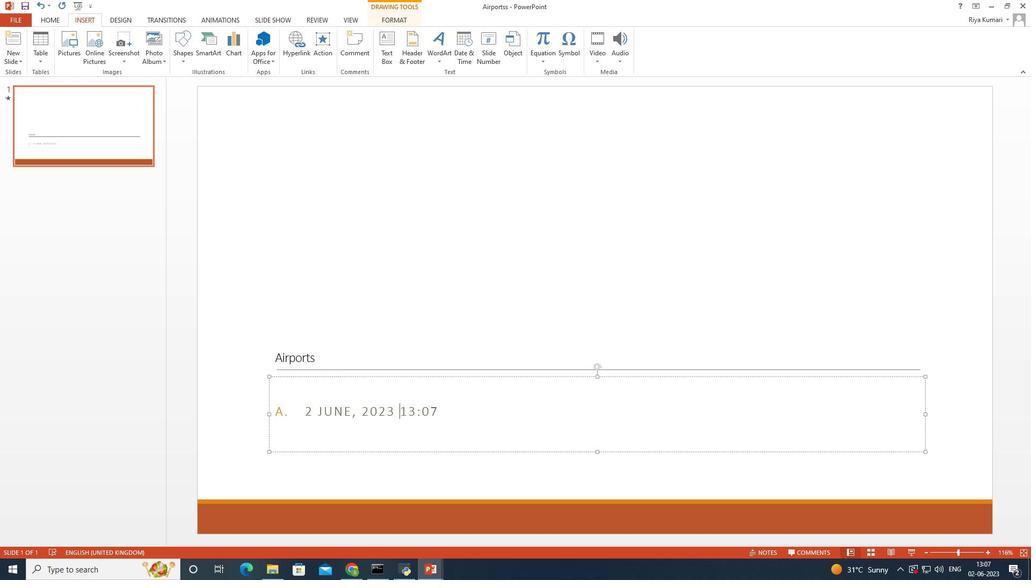 
Action: Mouse moved to (410, 404)
Screenshot: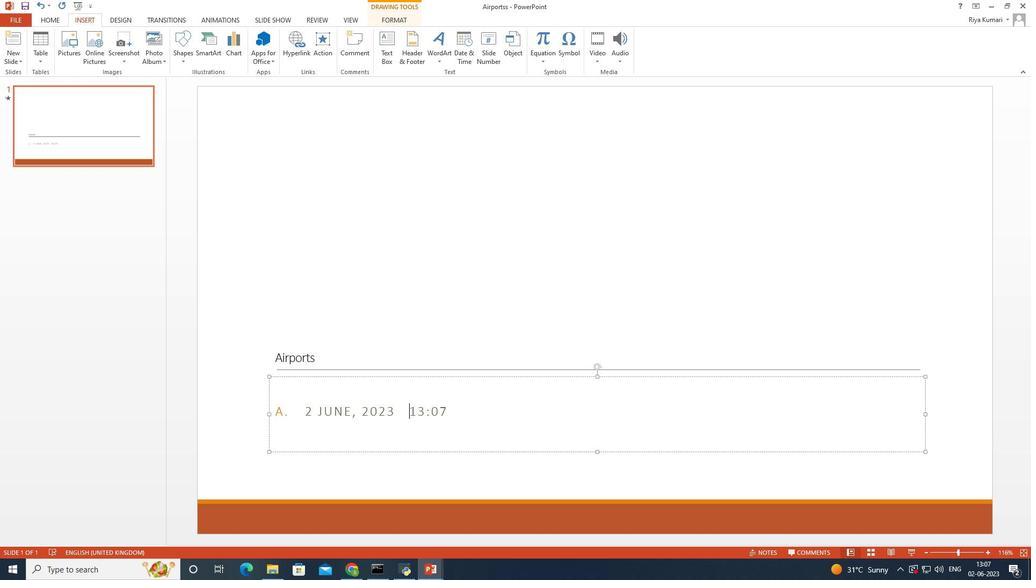 
Action: Key pressed <Key.space>
Screenshot: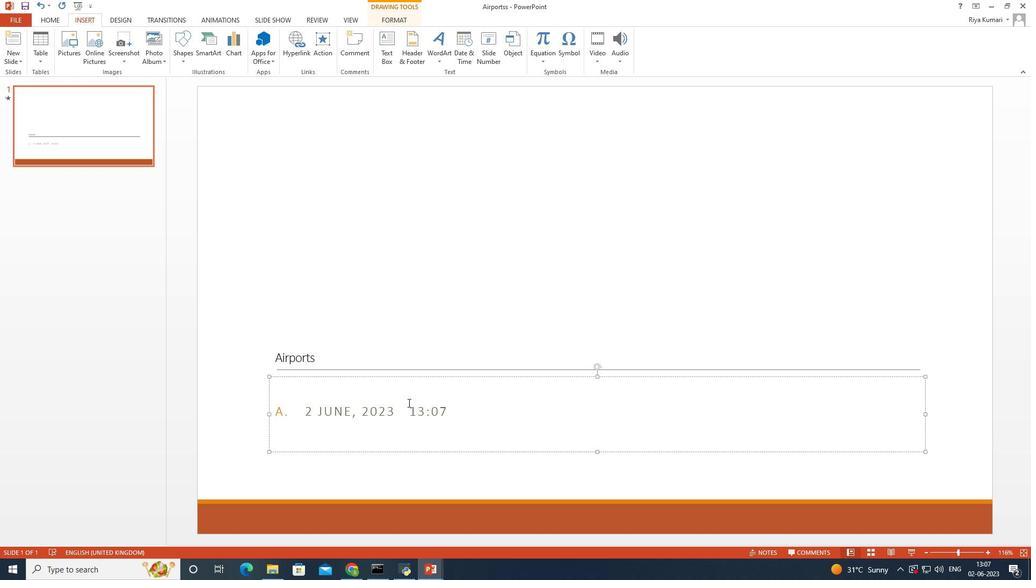 
Action: Mouse moved to (459, 415)
Screenshot: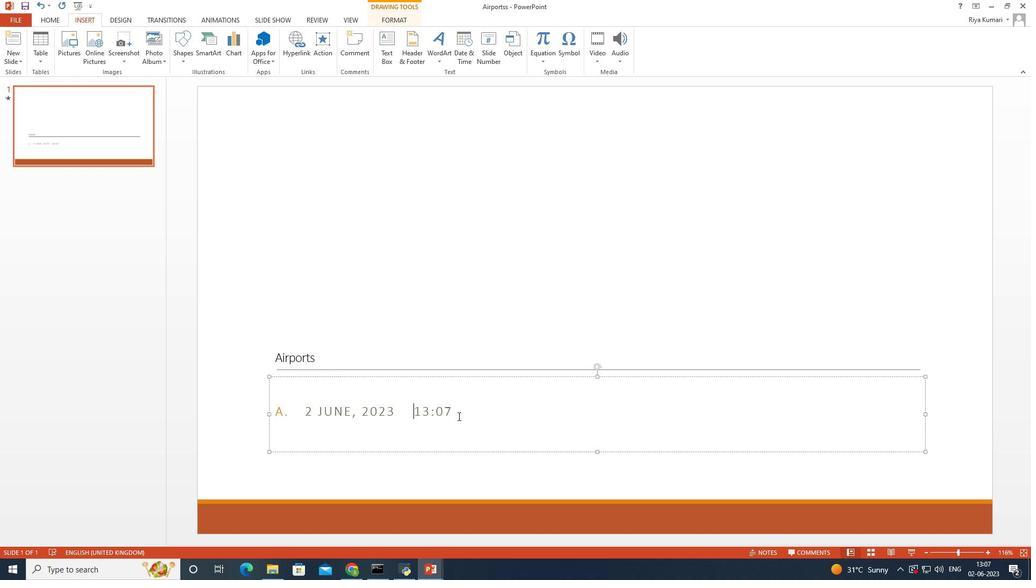 
Action: Mouse pressed left at (459, 415)
Screenshot: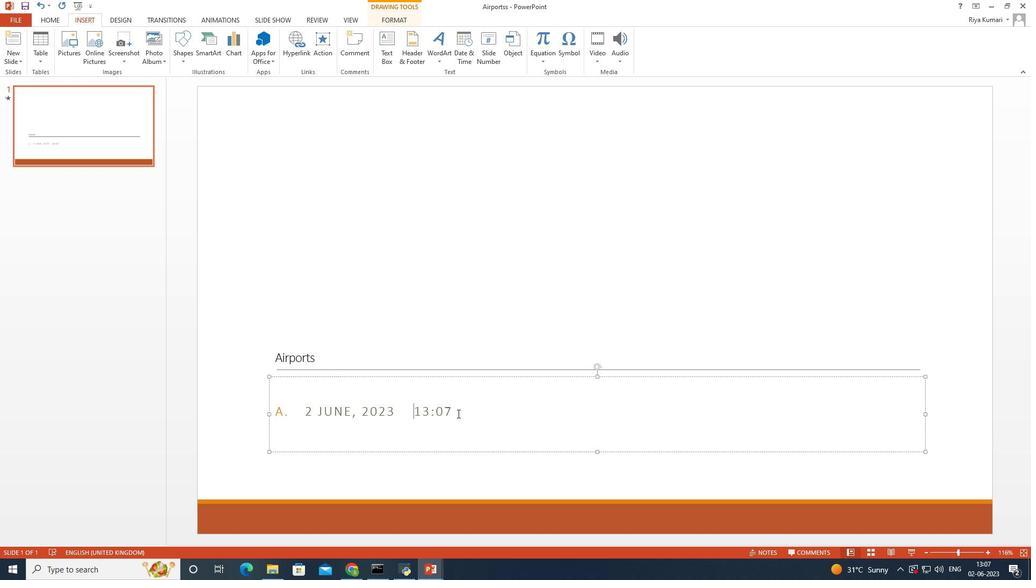 
Action: Mouse moved to (43, 20)
Screenshot: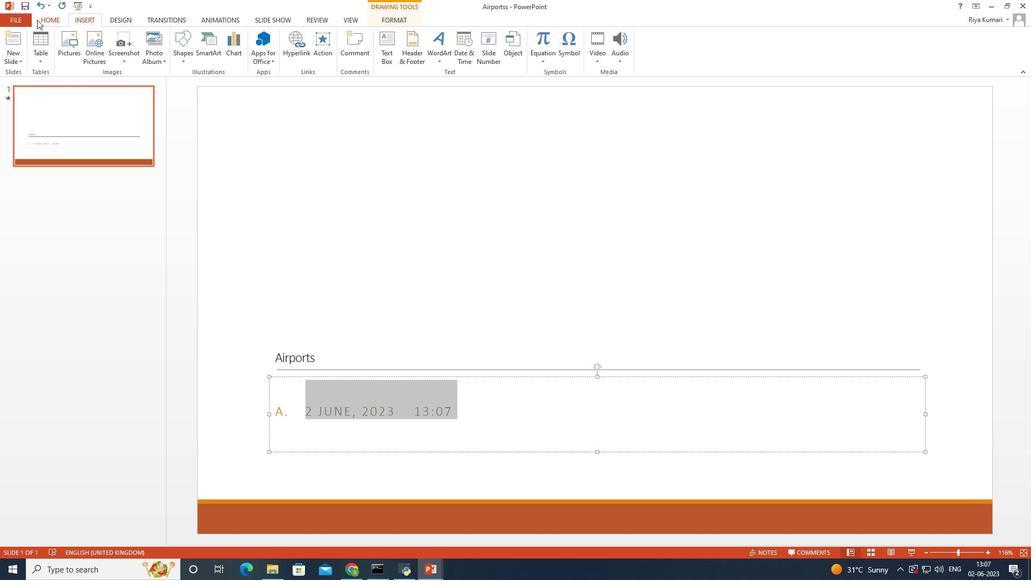
Action: Mouse pressed left at (43, 20)
Screenshot: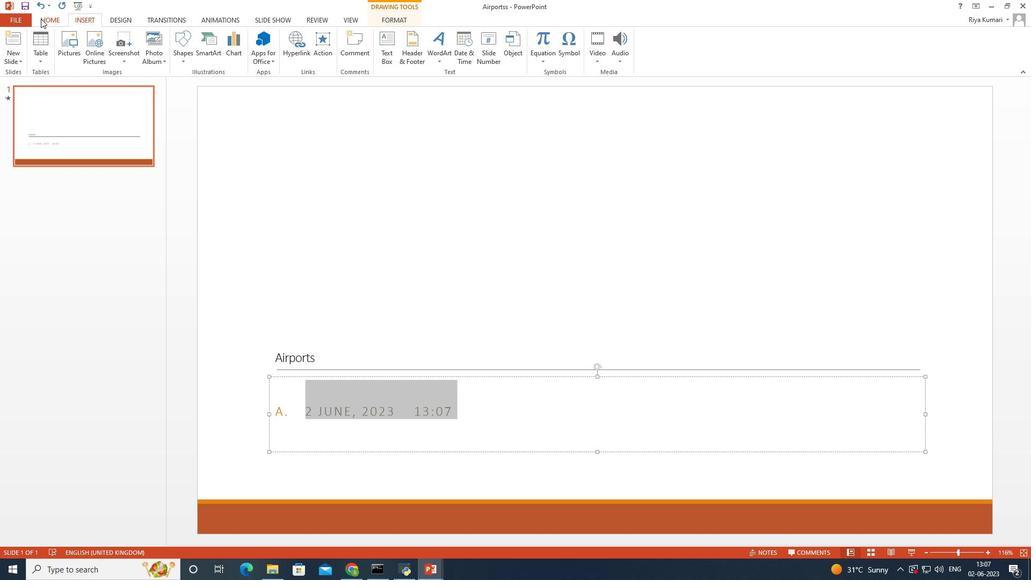 
Action: Mouse moved to (268, 55)
Screenshot: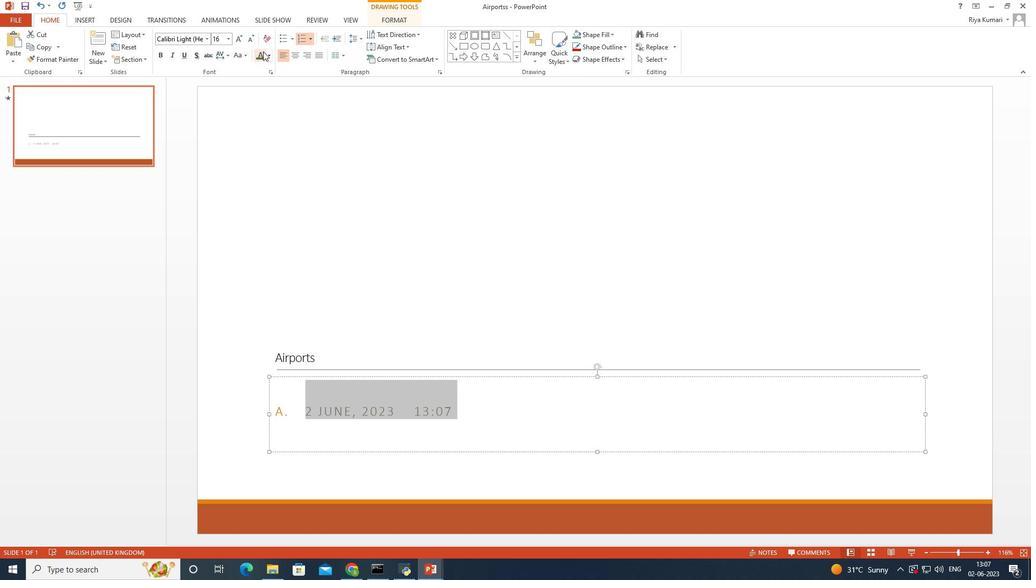 
Action: Mouse pressed left at (268, 55)
Screenshot: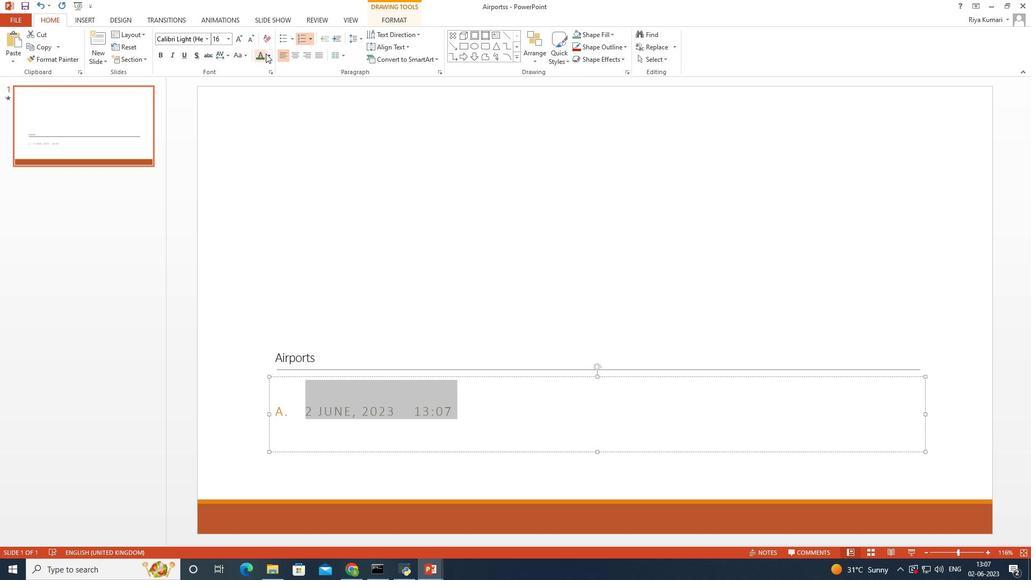 
Action: Mouse moved to (270, 58)
Screenshot: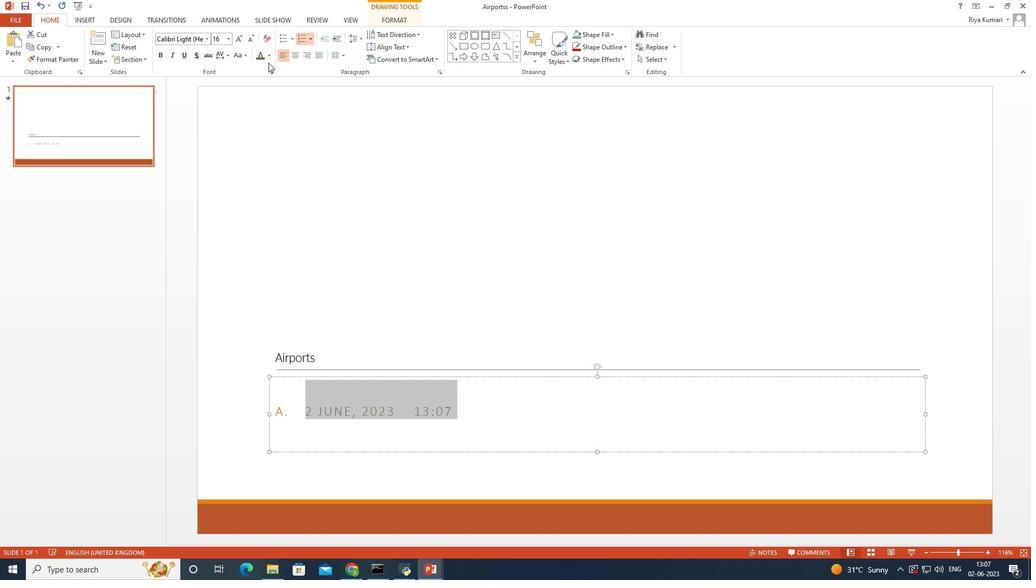 
Action: Mouse pressed left at (270, 58)
Screenshot: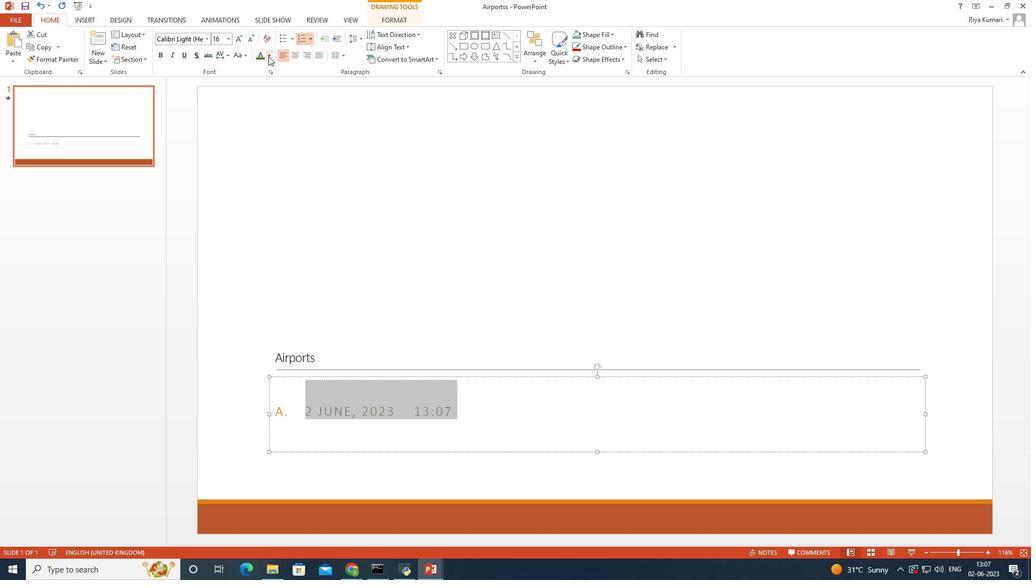 
Action: Mouse moved to (287, 140)
Screenshot: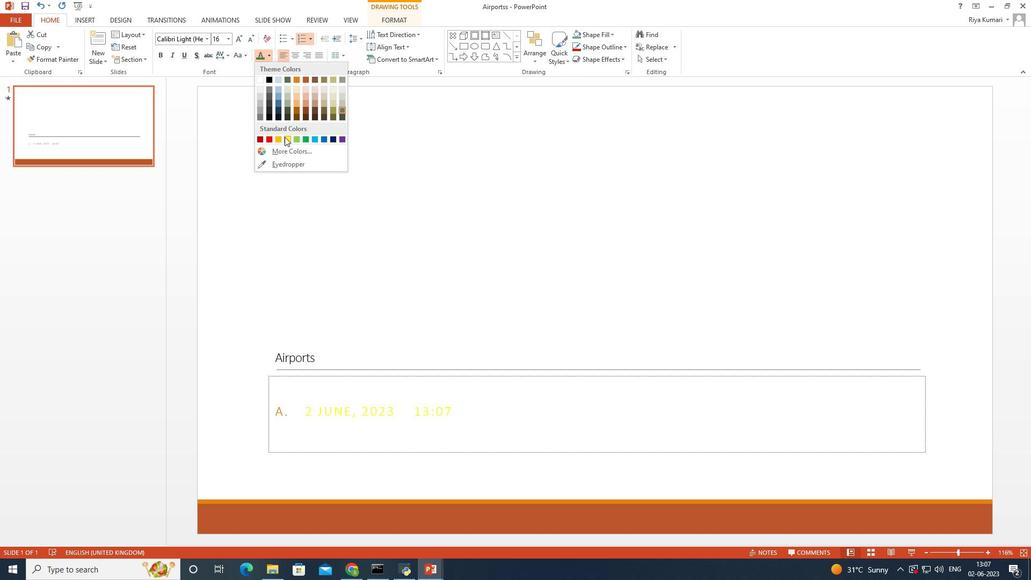 
Action: Mouse pressed left at (287, 140)
Screenshot: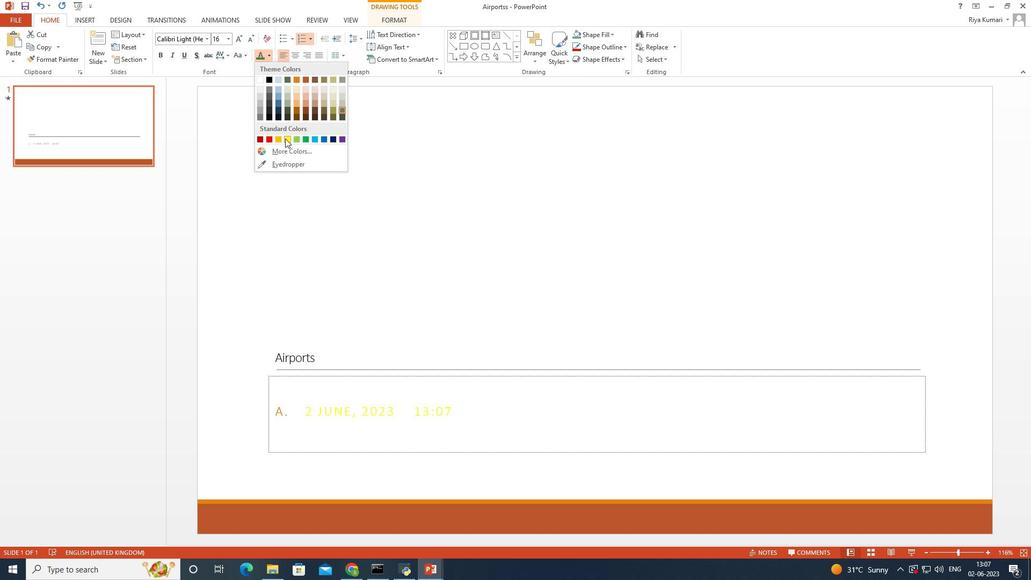 
Action: Mouse moved to (433, 227)
Screenshot: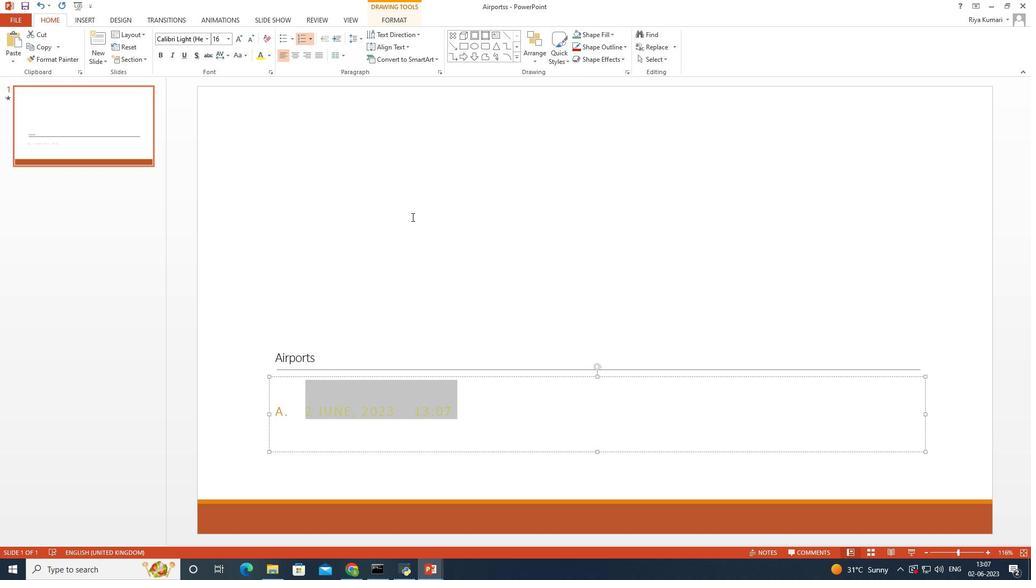 
Action: Mouse pressed left at (433, 227)
Screenshot: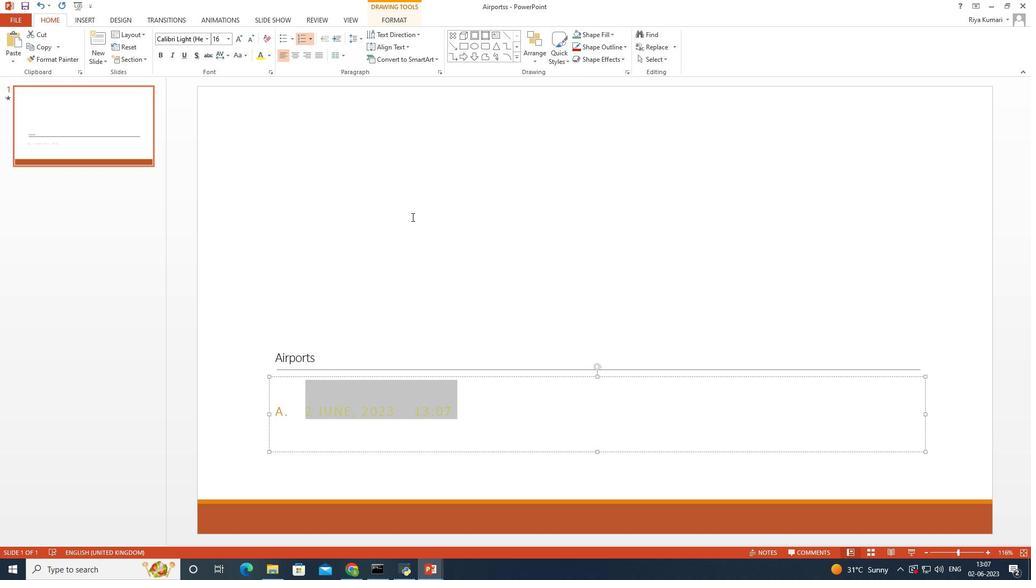 
Action: Mouse moved to (435, 212)
Screenshot: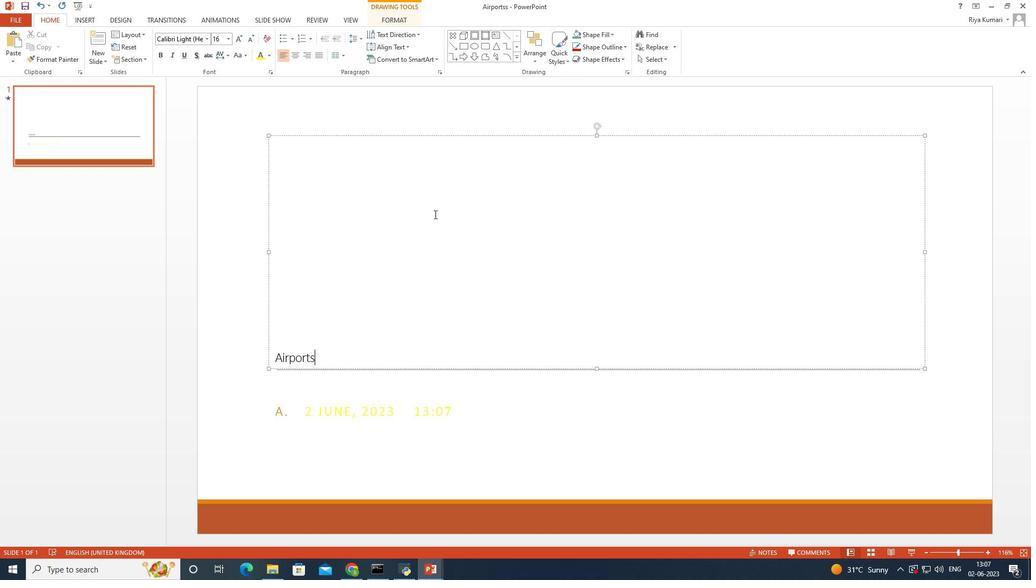 
